Task: Create a due date automation trigger when advanced on, on the monday after a card is due add fields with custom field "Resume" set to a number greater than 1 and lower or equal to 10 at 11:00 AM.
Action: Mouse moved to (1061, 310)
Screenshot: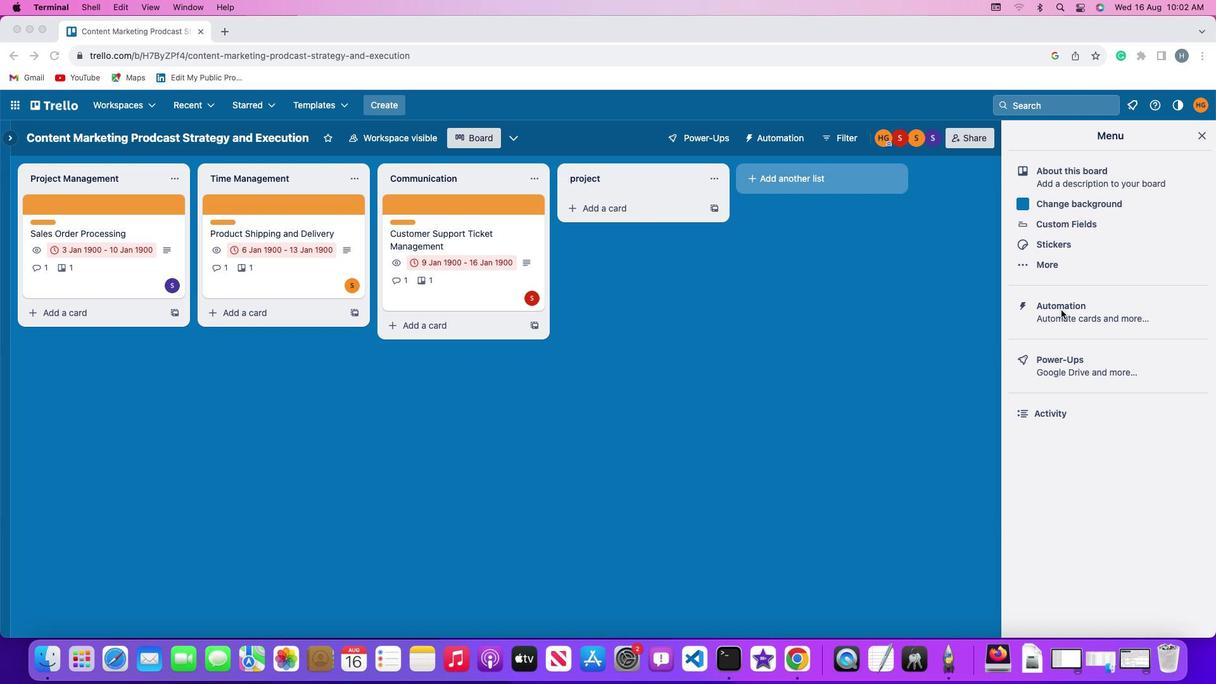 
Action: Mouse pressed left at (1061, 310)
Screenshot: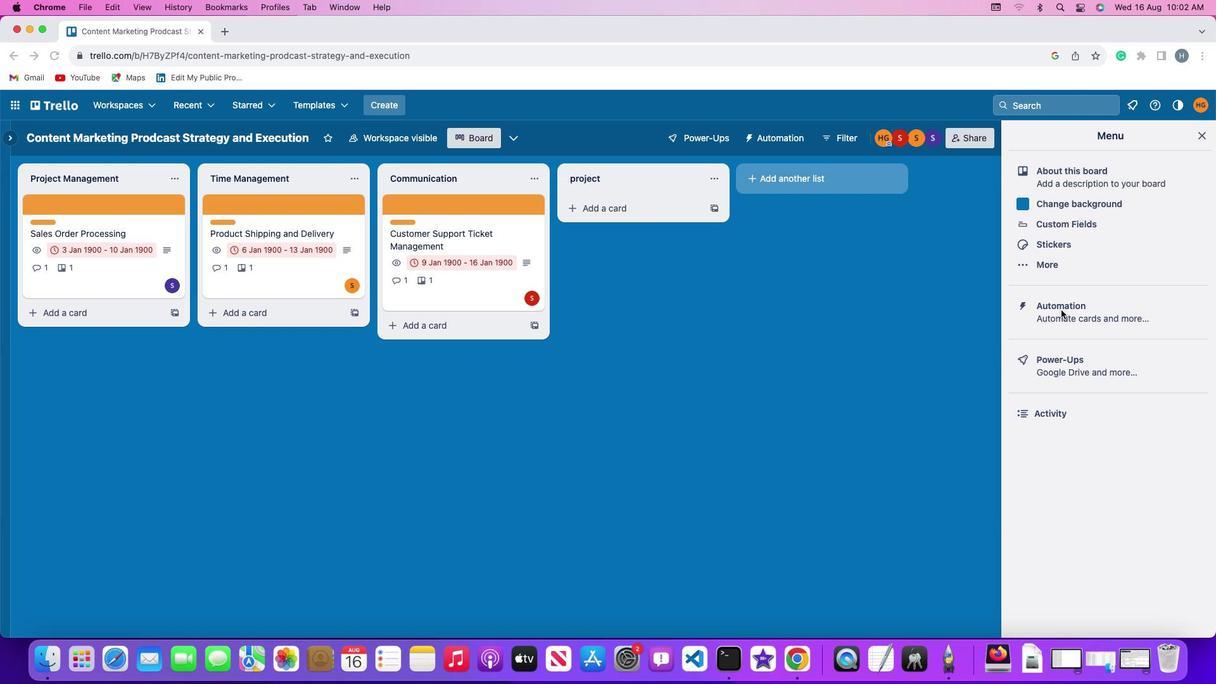 
Action: Mouse pressed left at (1061, 310)
Screenshot: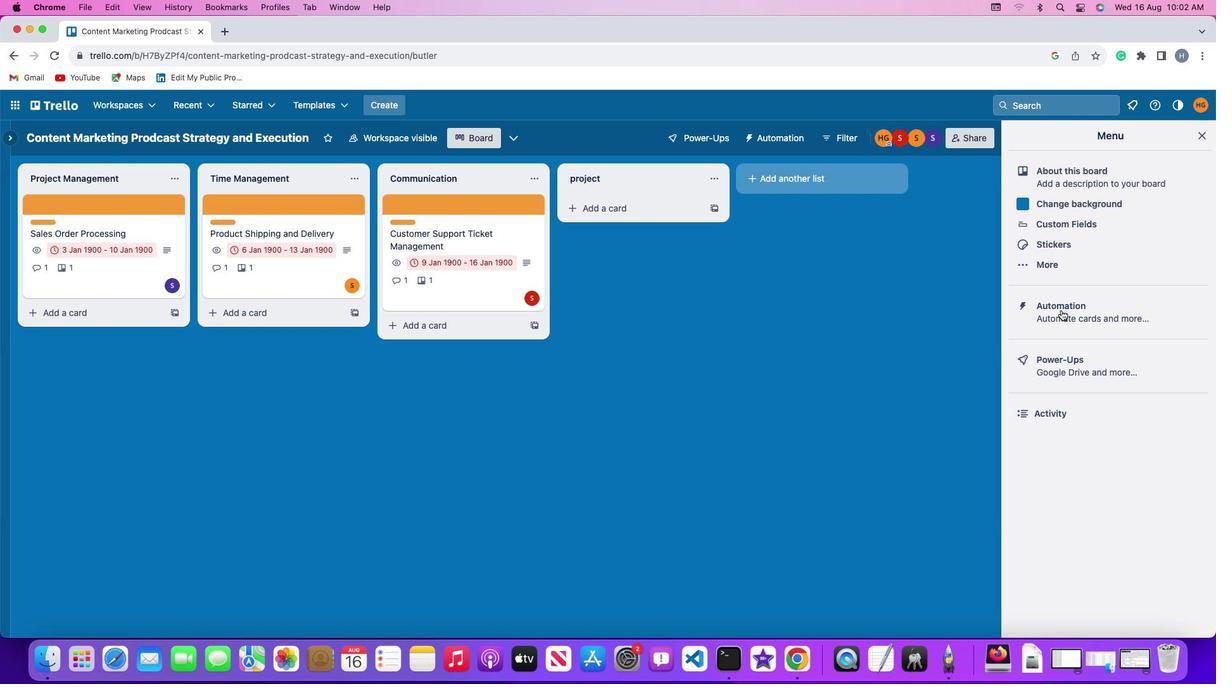 
Action: Mouse moved to (75, 297)
Screenshot: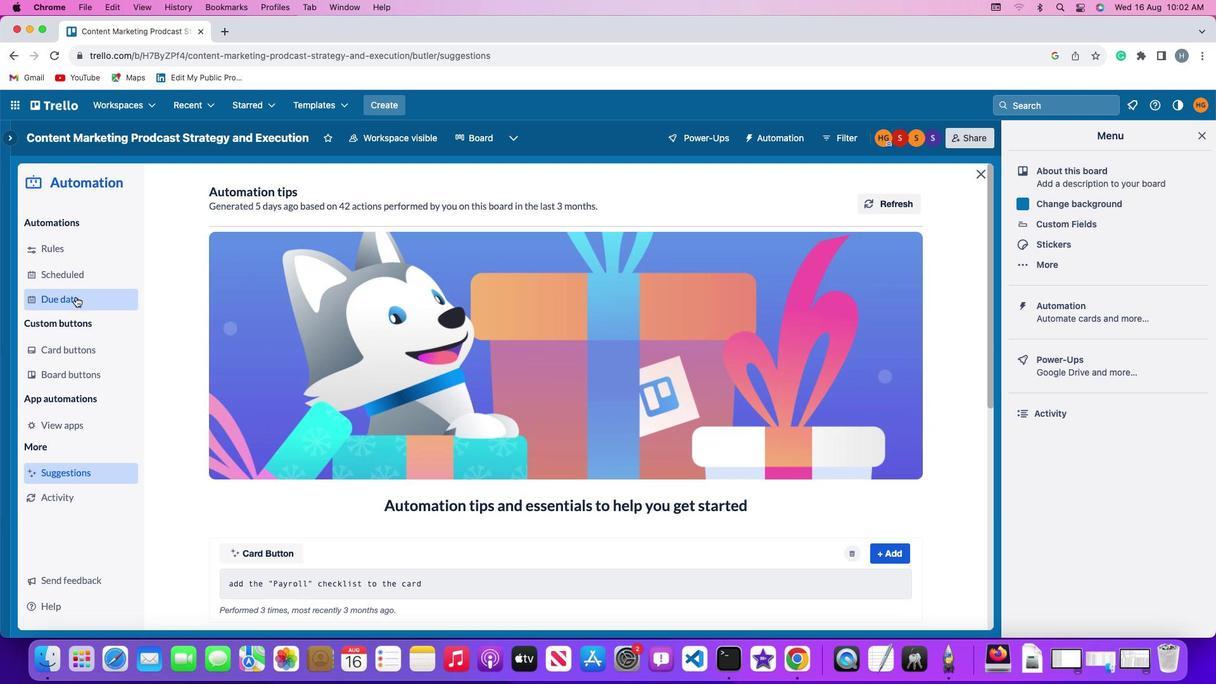 
Action: Mouse pressed left at (75, 297)
Screenshot: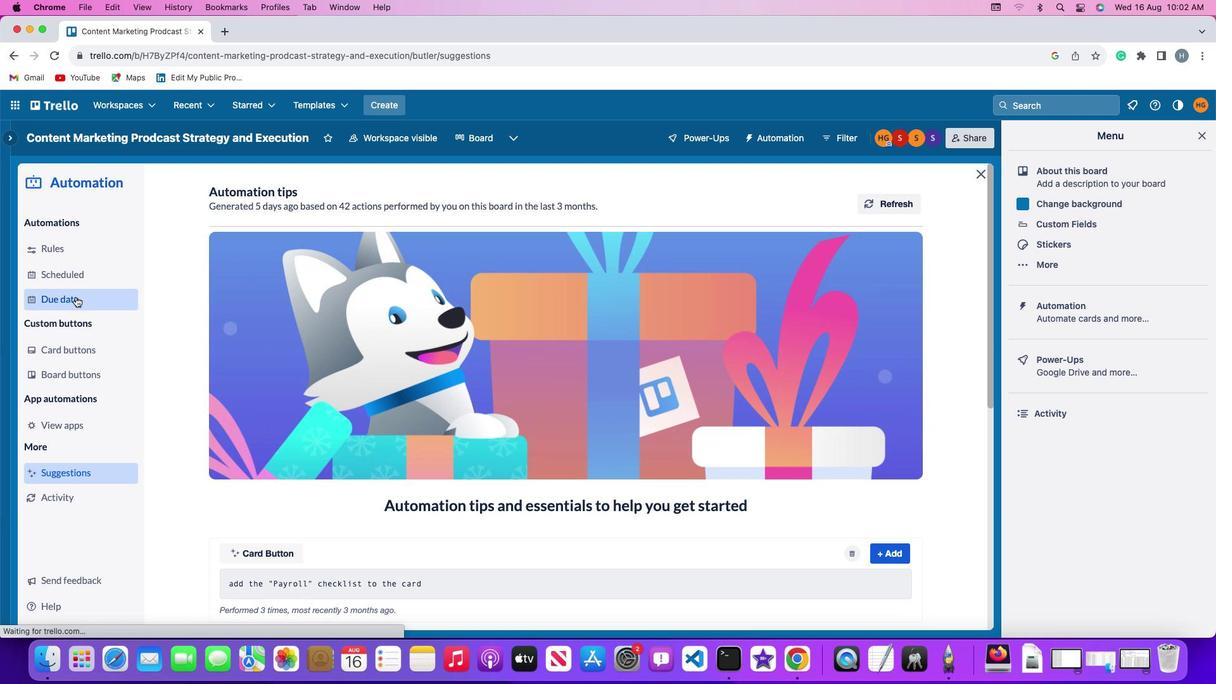 
Action: Mouse moved to (853, 200)
Screenshot: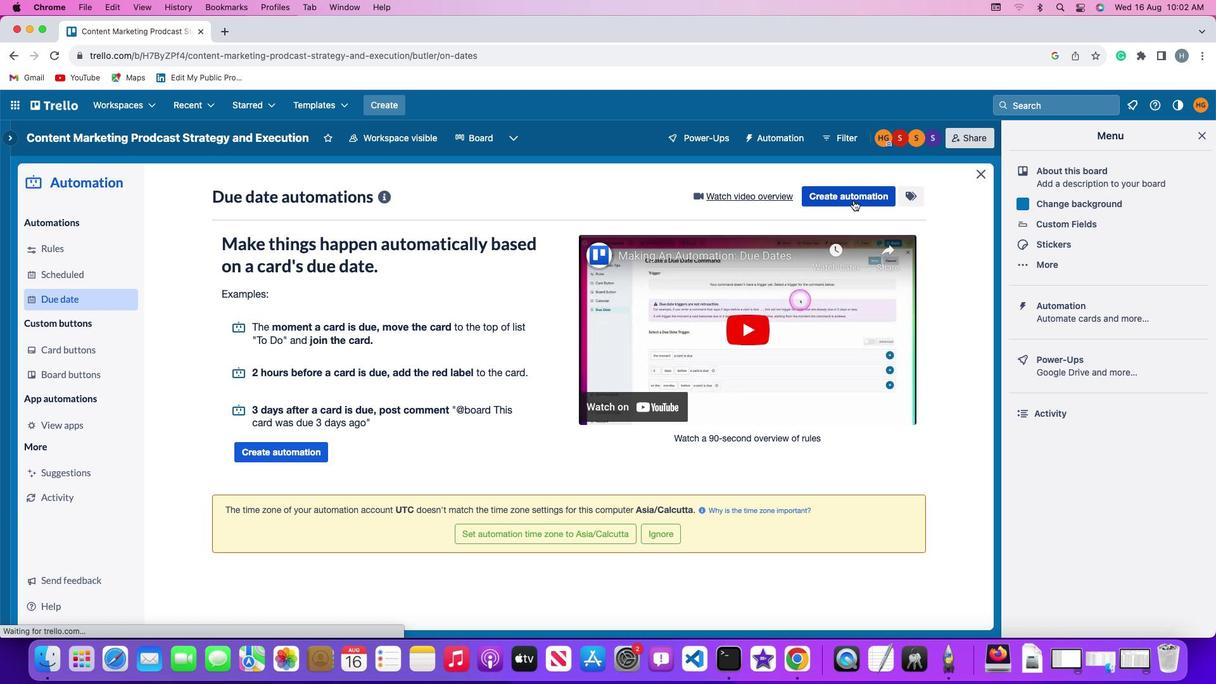 
Action: Mouse pressed left at (853, 200)
Screenshot: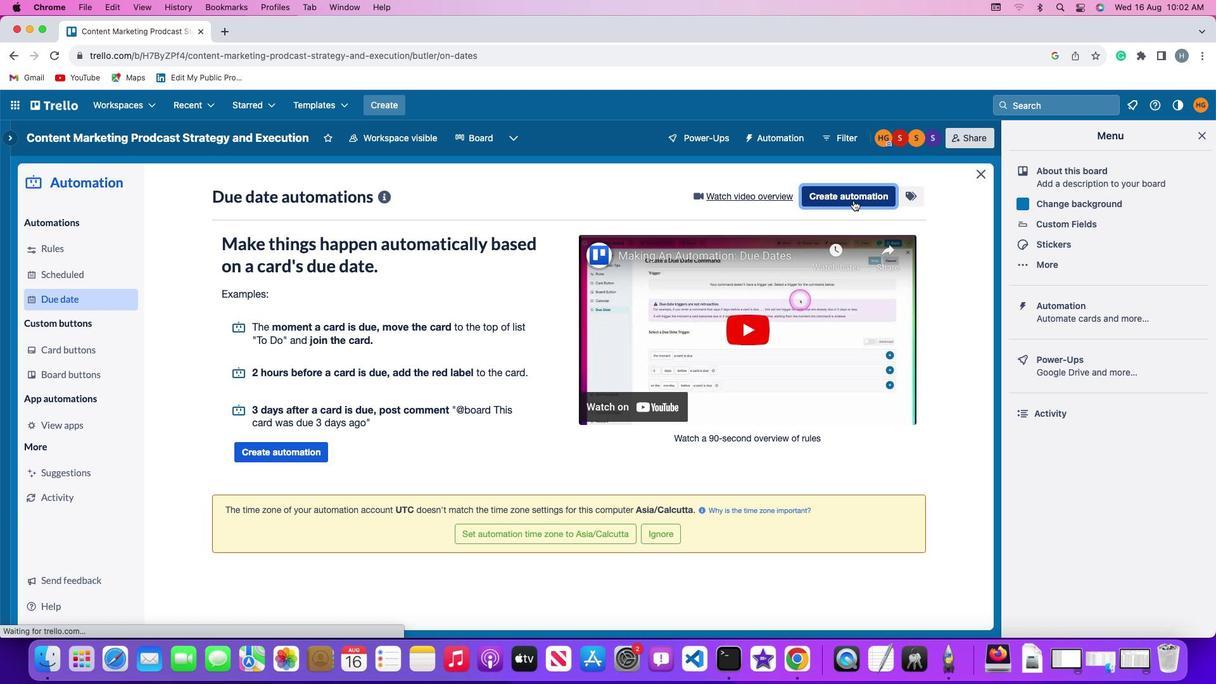 
Action: Mouse moved to (295, 317)
Screenshot: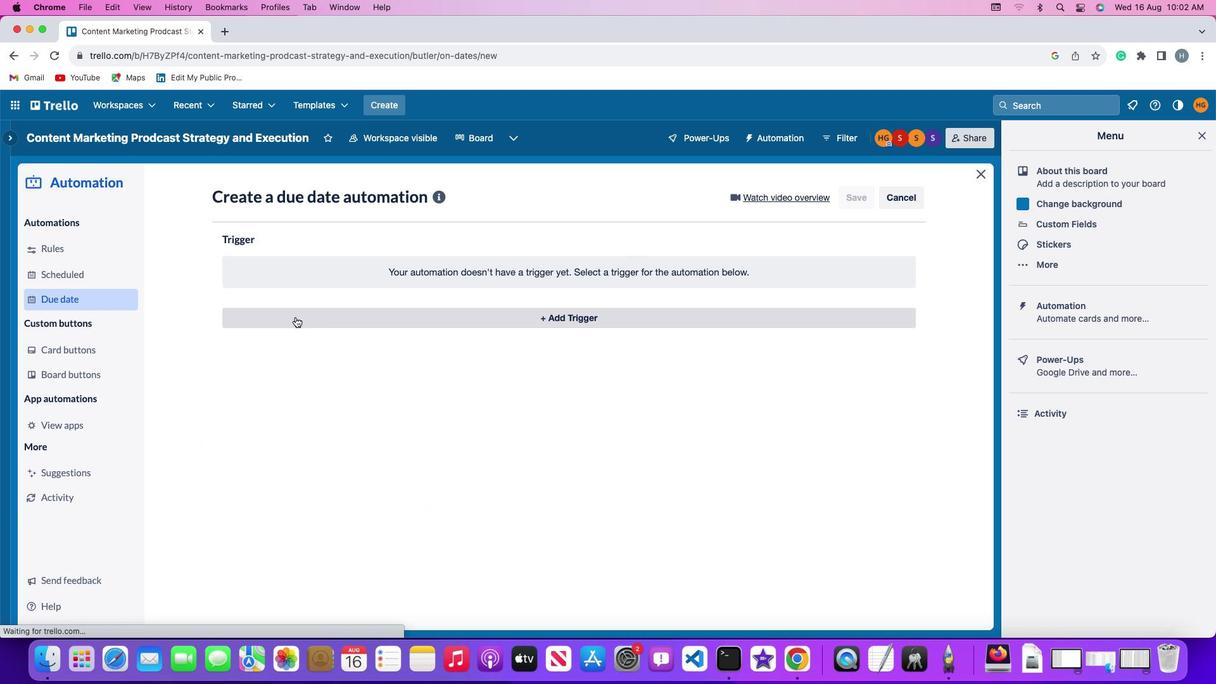 
Action: Mouse pressed left at (295, 317)
Screenshot: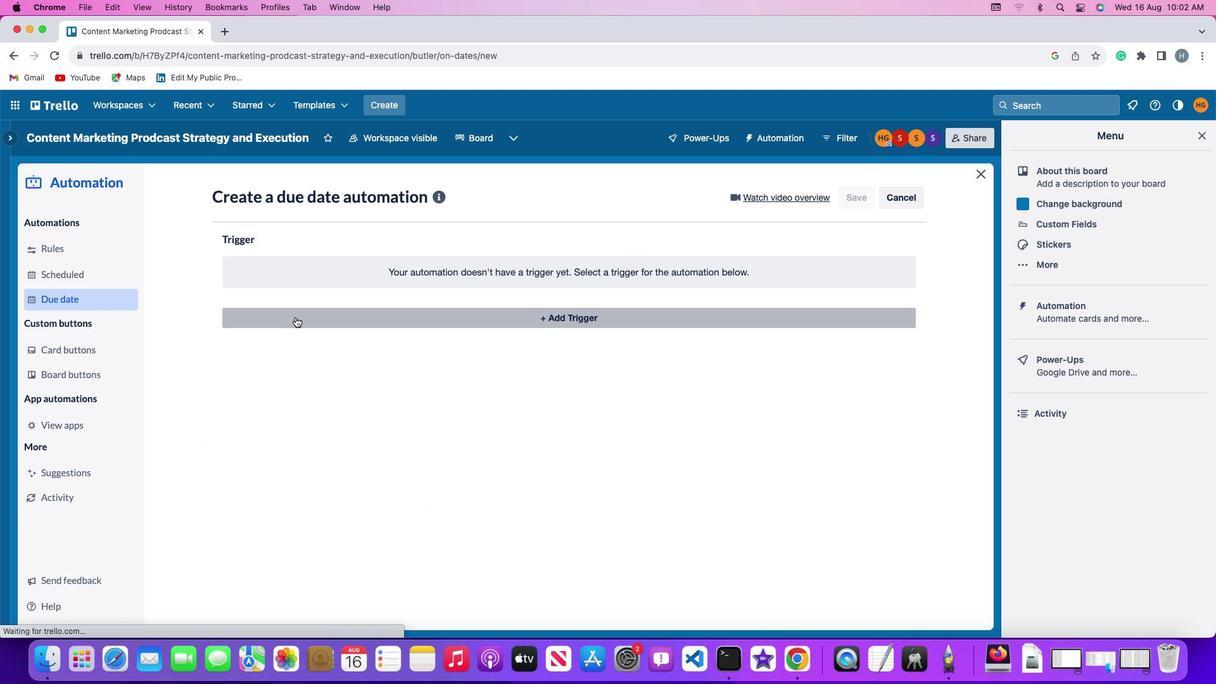 
Action: Mouse moved to (286, 543)
Screenshot: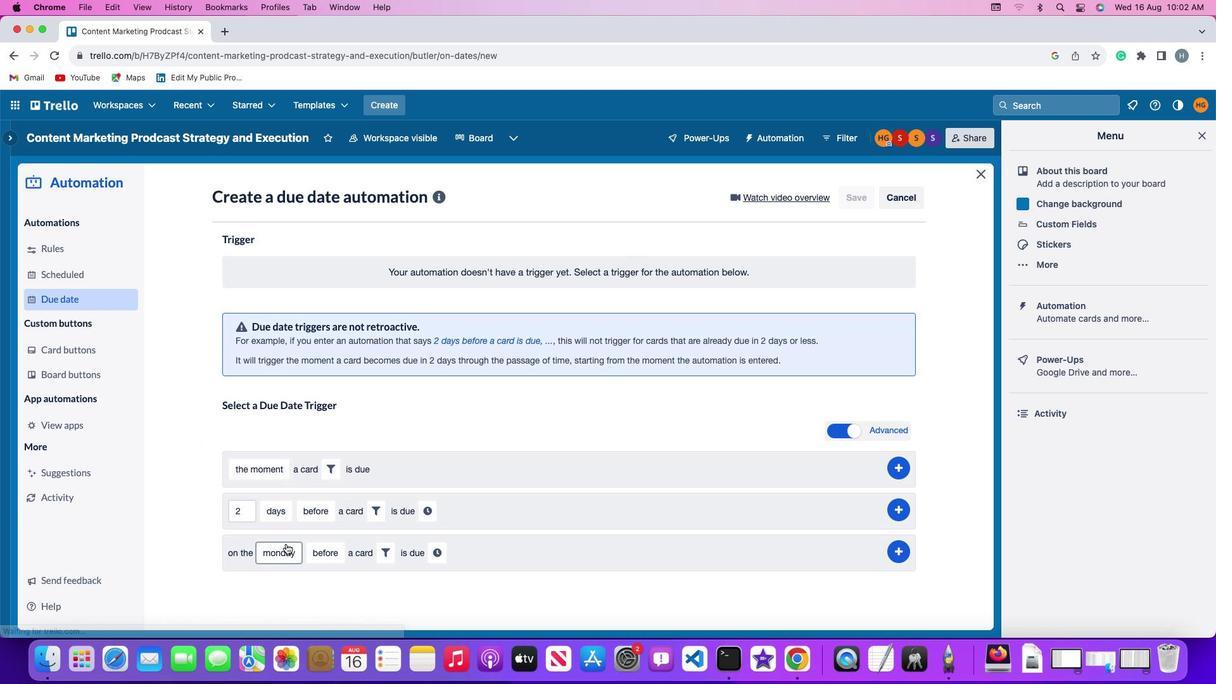 
Action: Mouse pressed left at (286, 543)
Screenshot: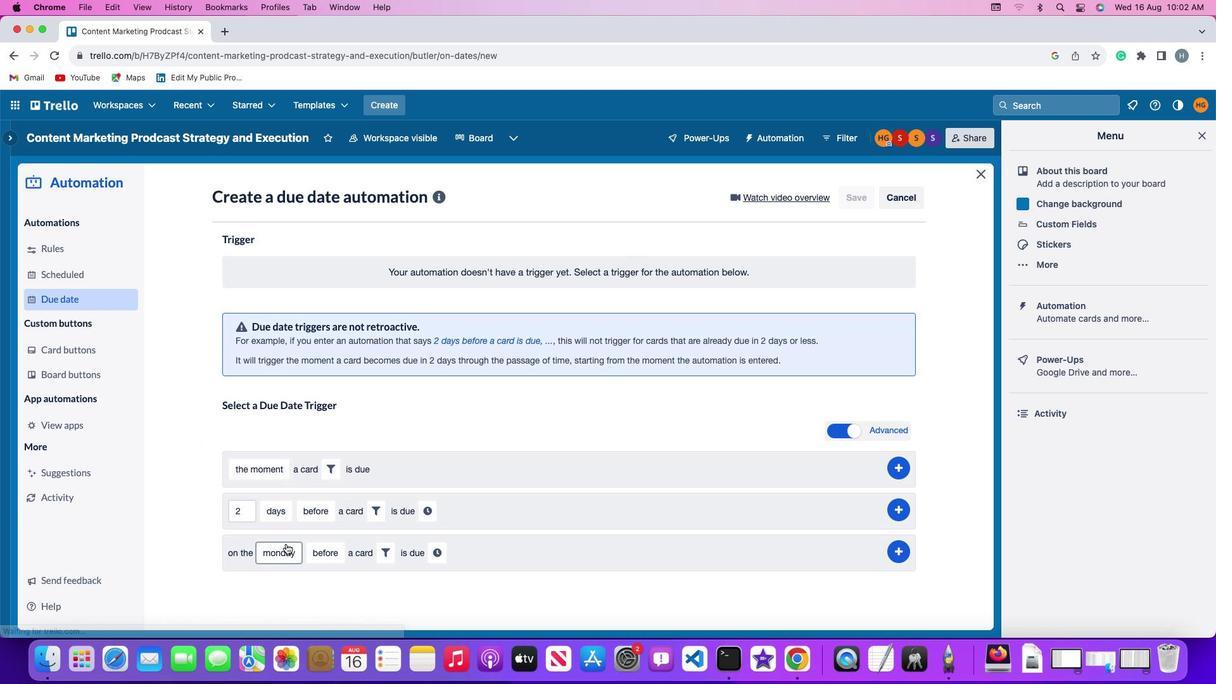 
Action: Mouse moved to (302, 375)
Screenshot: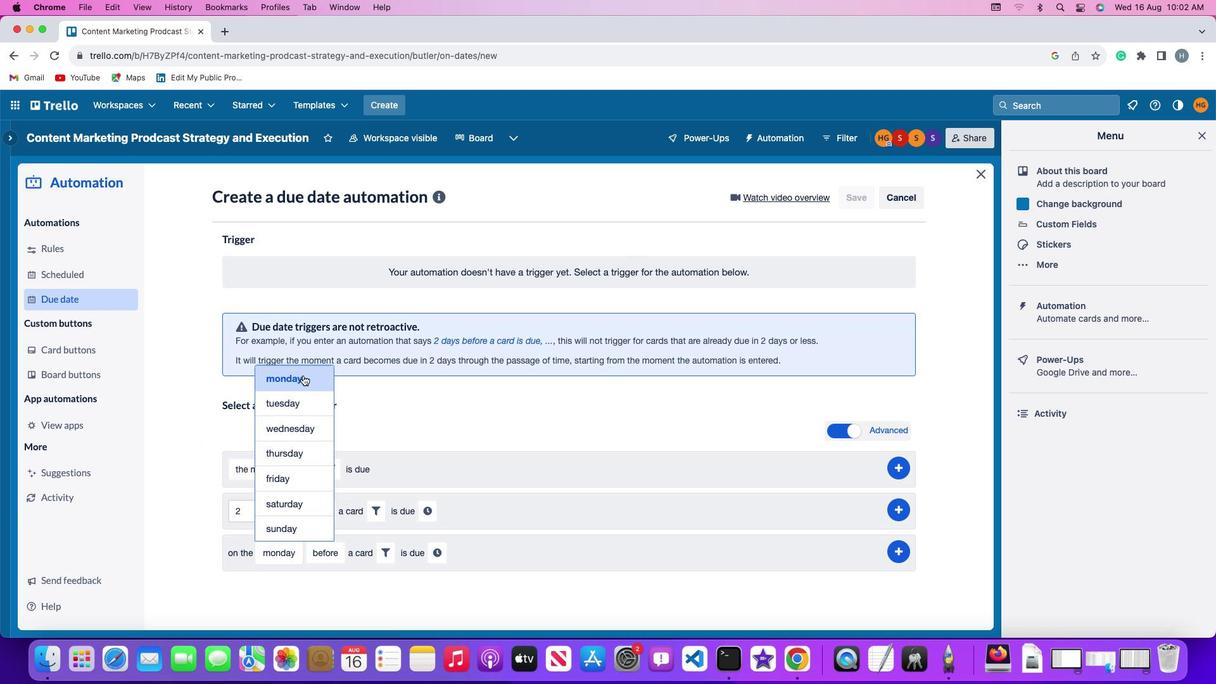 
Action: Mouse pressed left at (302, 375)
Screenshot: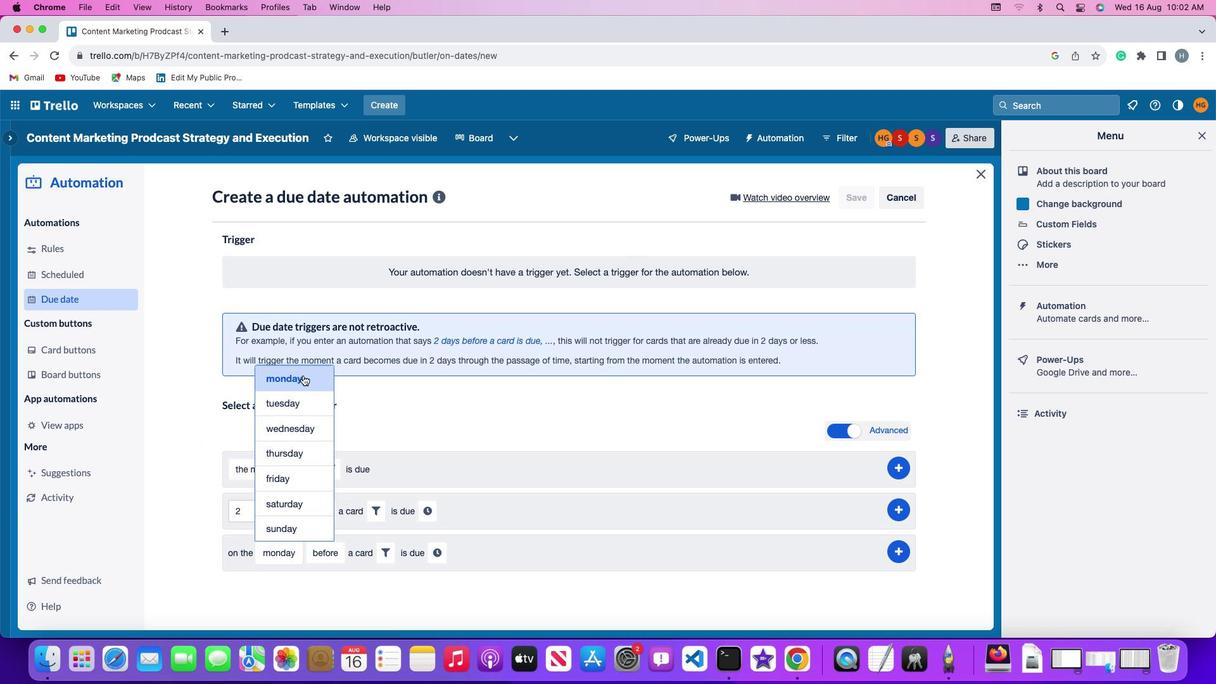 
Action: Mouse moved to (330, 563)
Screenshot: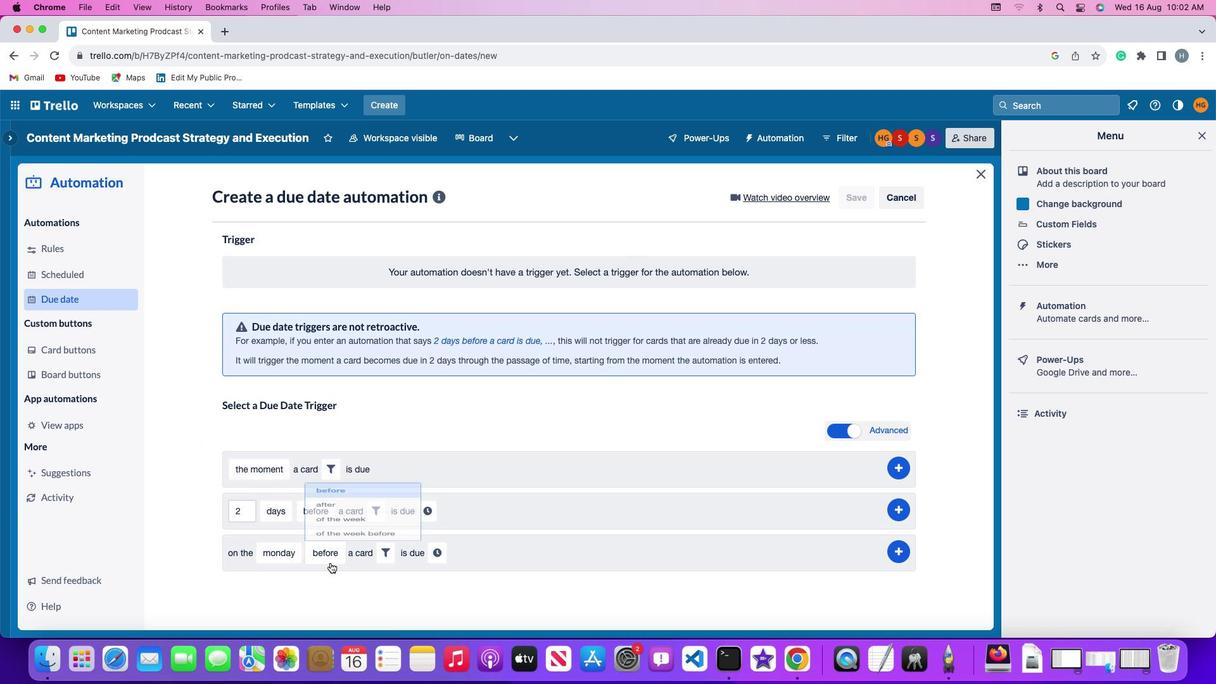 
Action: Mouse pressed left at (330, 563)
Screenshot: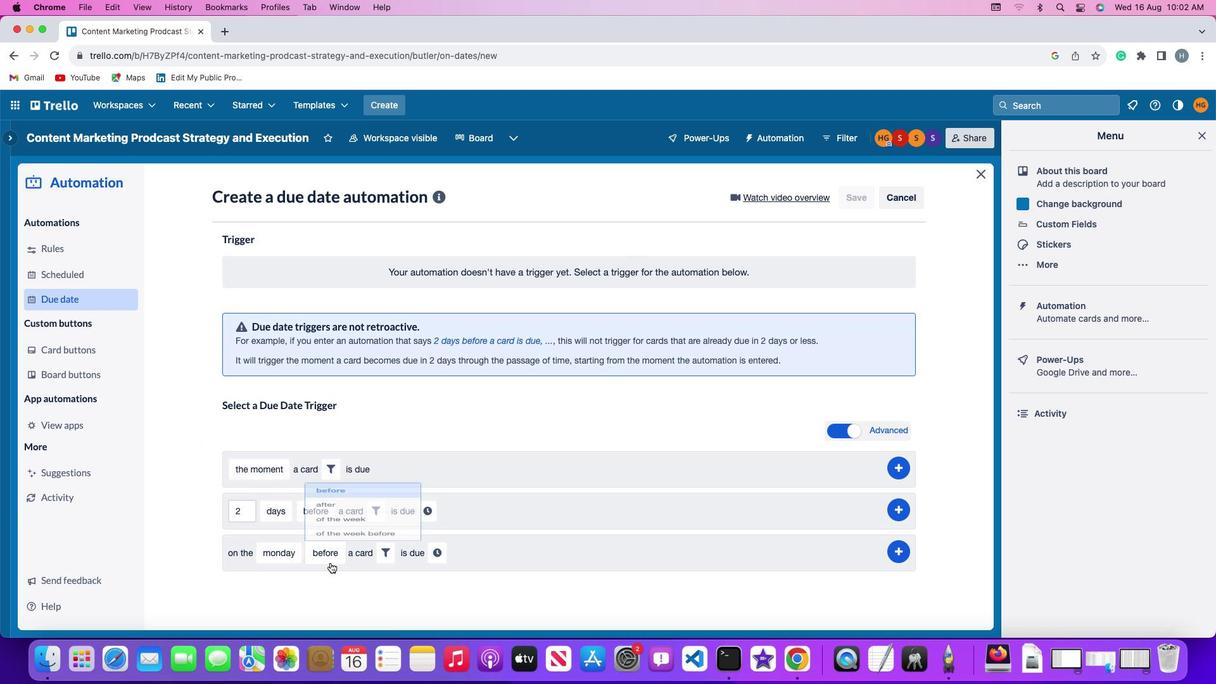 
Action: Mouse moved to (344, 471)
Screenshot: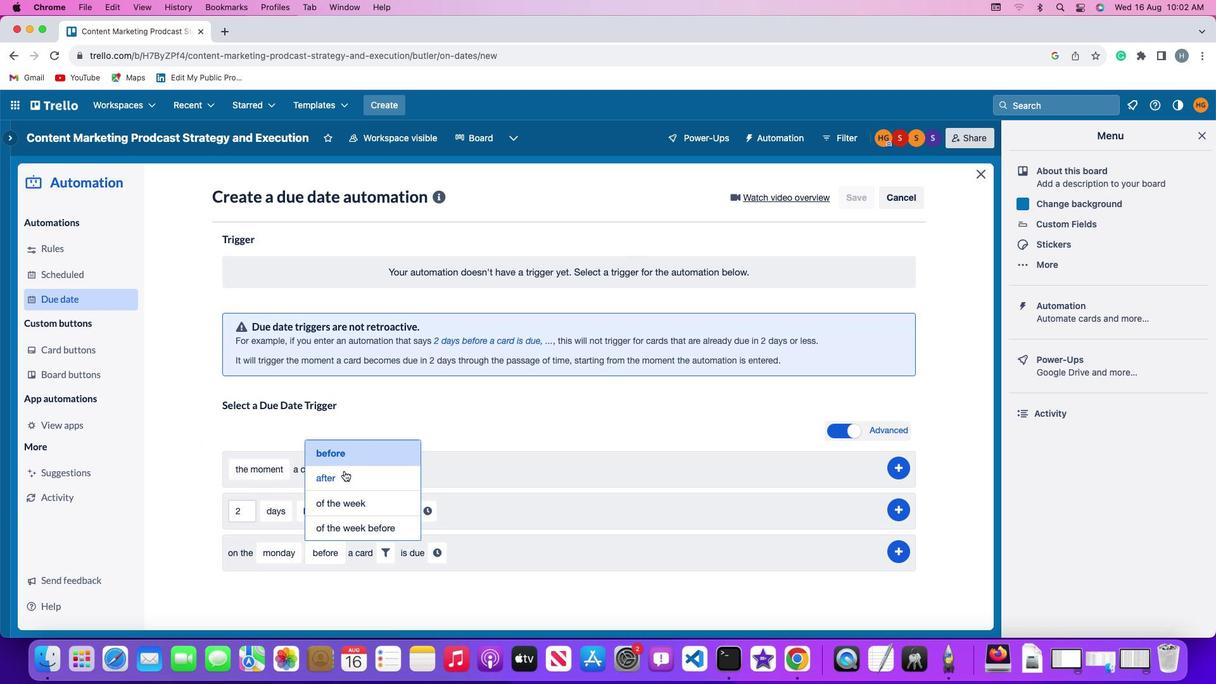 
Action: Mouse pressed left at (344, 471)
Screenshot: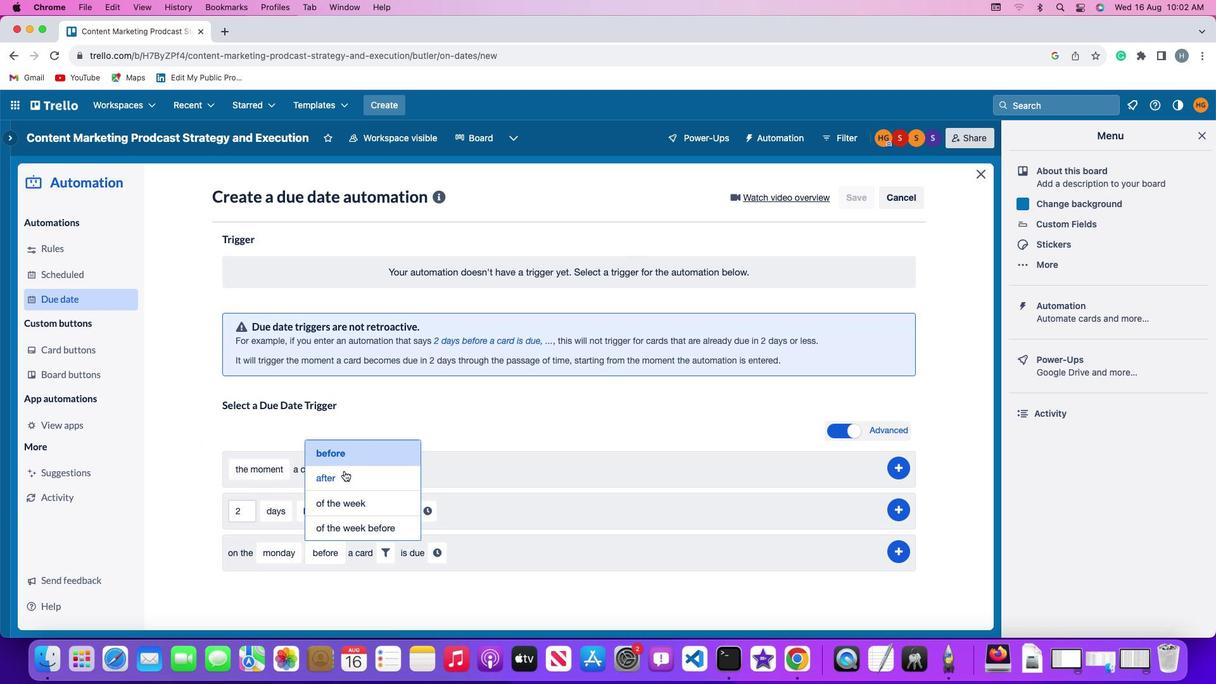 
Action: Mouse moved to (378, 552)
Screenshot: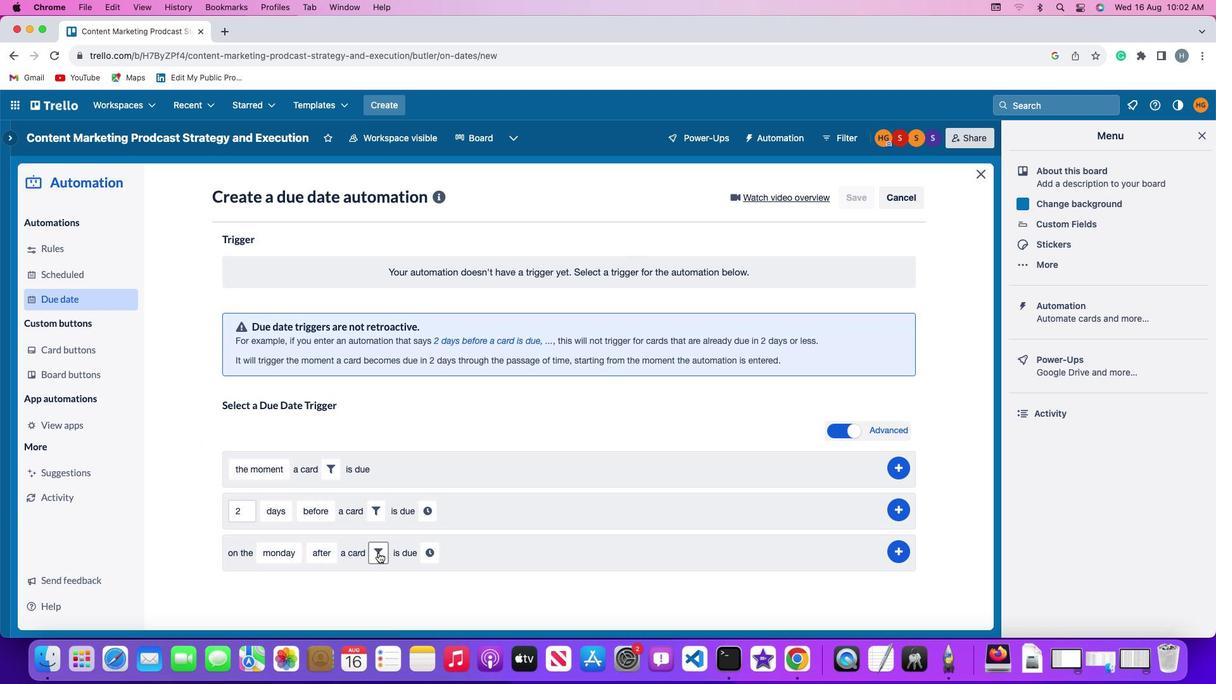 
Action: Mouse pressed left at (378, 552)
Screenshot: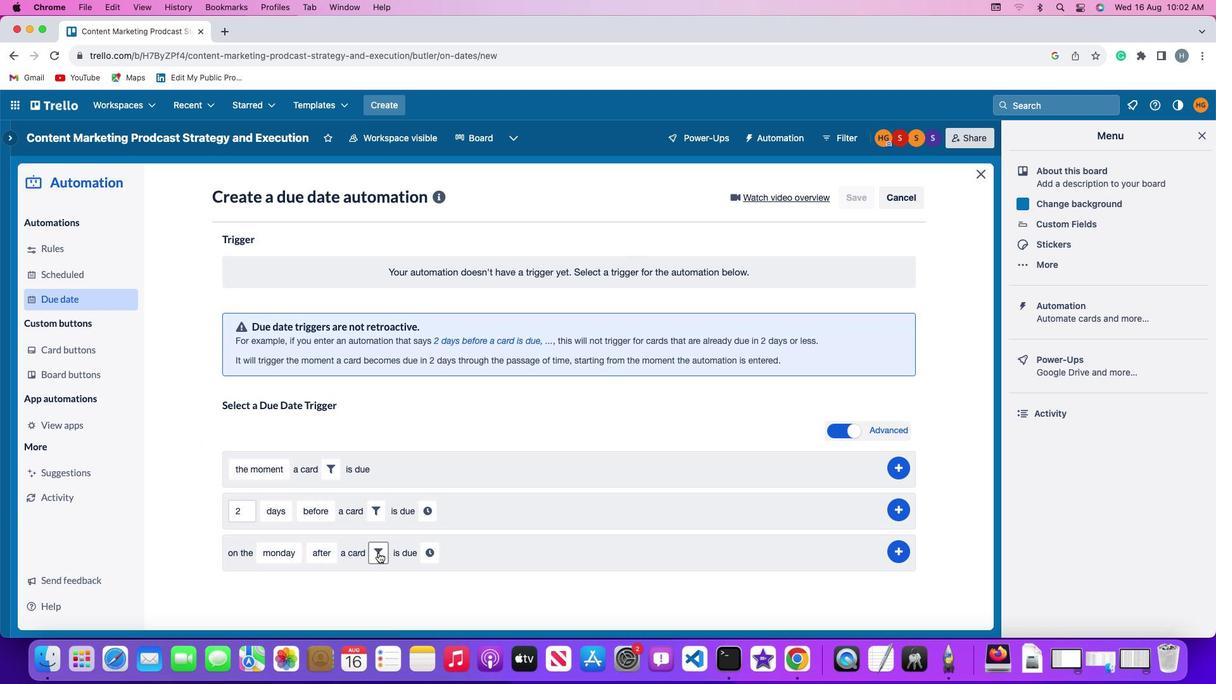 
Action: Mouse moved to (586, 596)
Screenshot: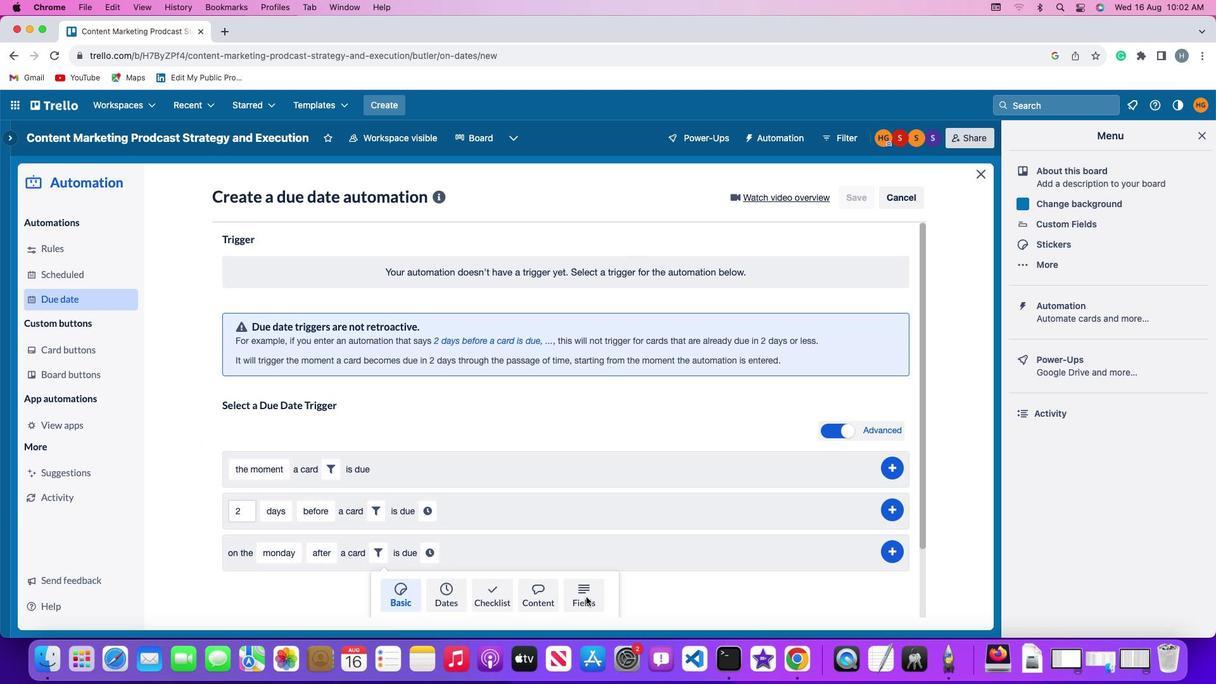 
Action: Mouse pressed left at (586, 596)
Screenshot: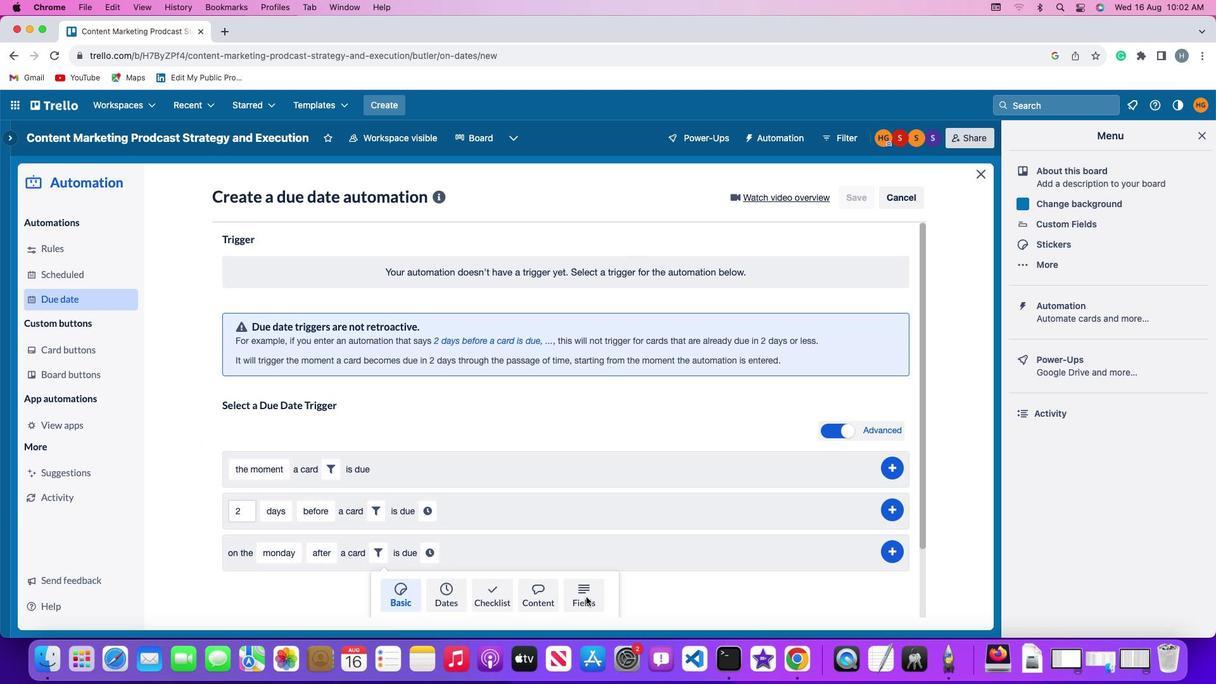 
Action: Mouse moved to (316, 586)
Screenshot: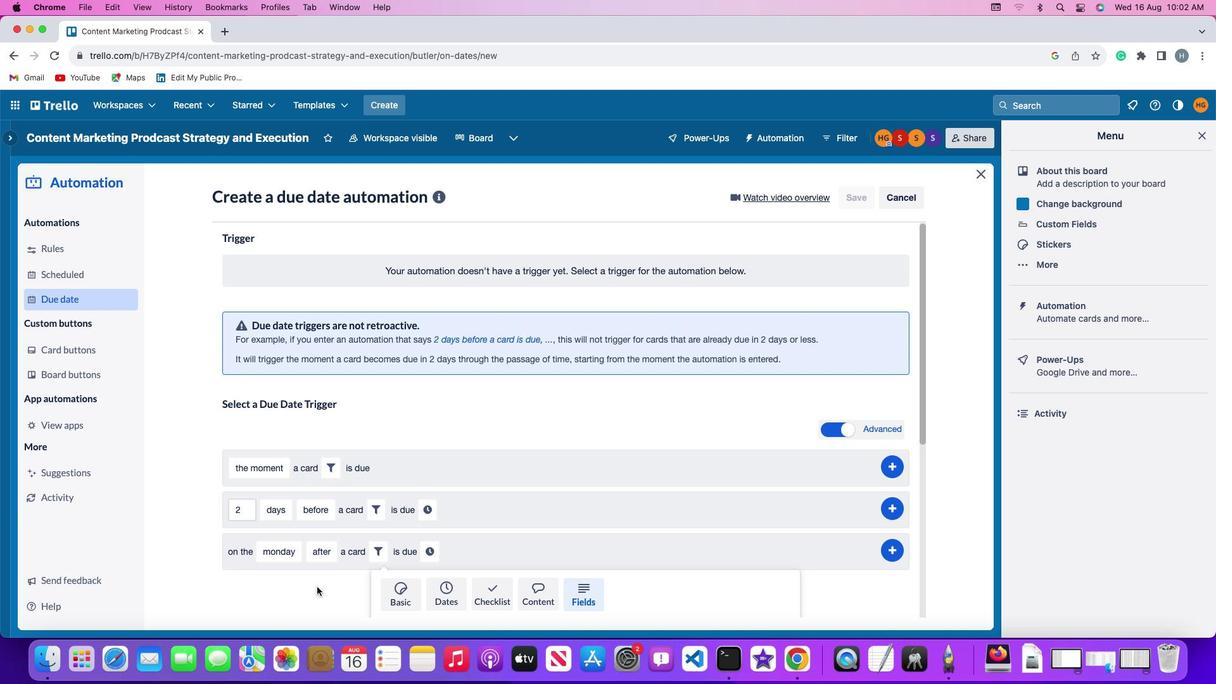 
Action: Mouse scrolled (316, 586) with delta (0, 0)
Screenshot: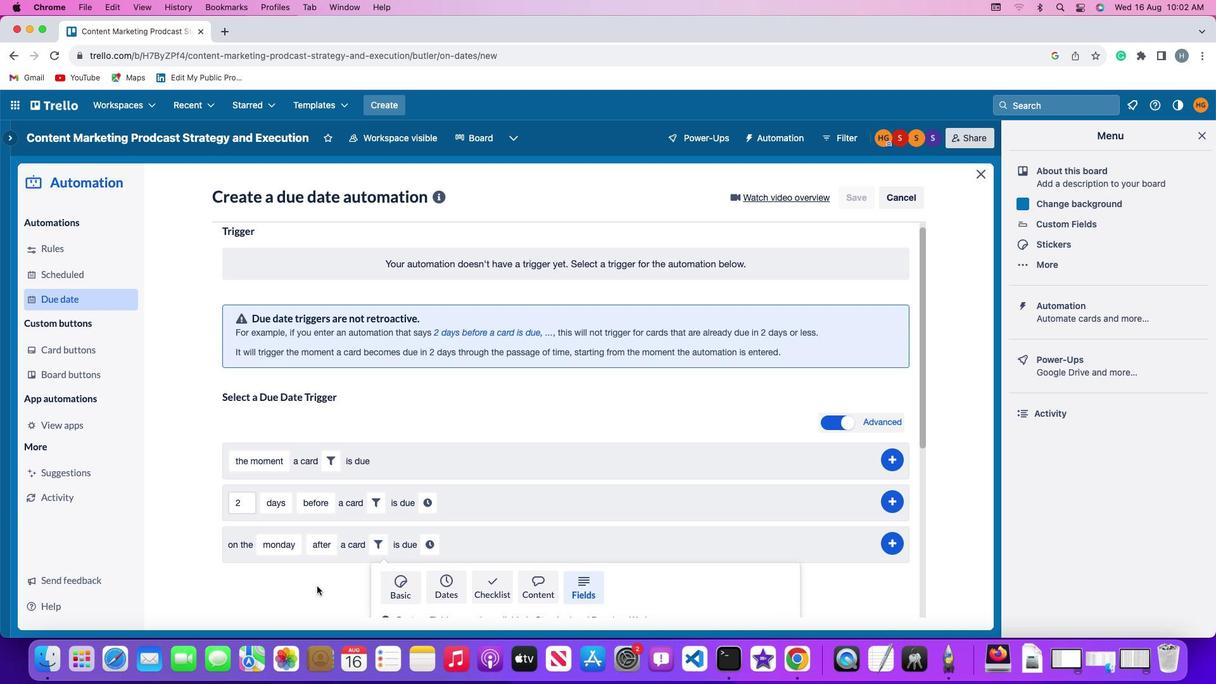 
Action: Mouse scrolled (316, 586) with delta (0, 0)
Screenshot: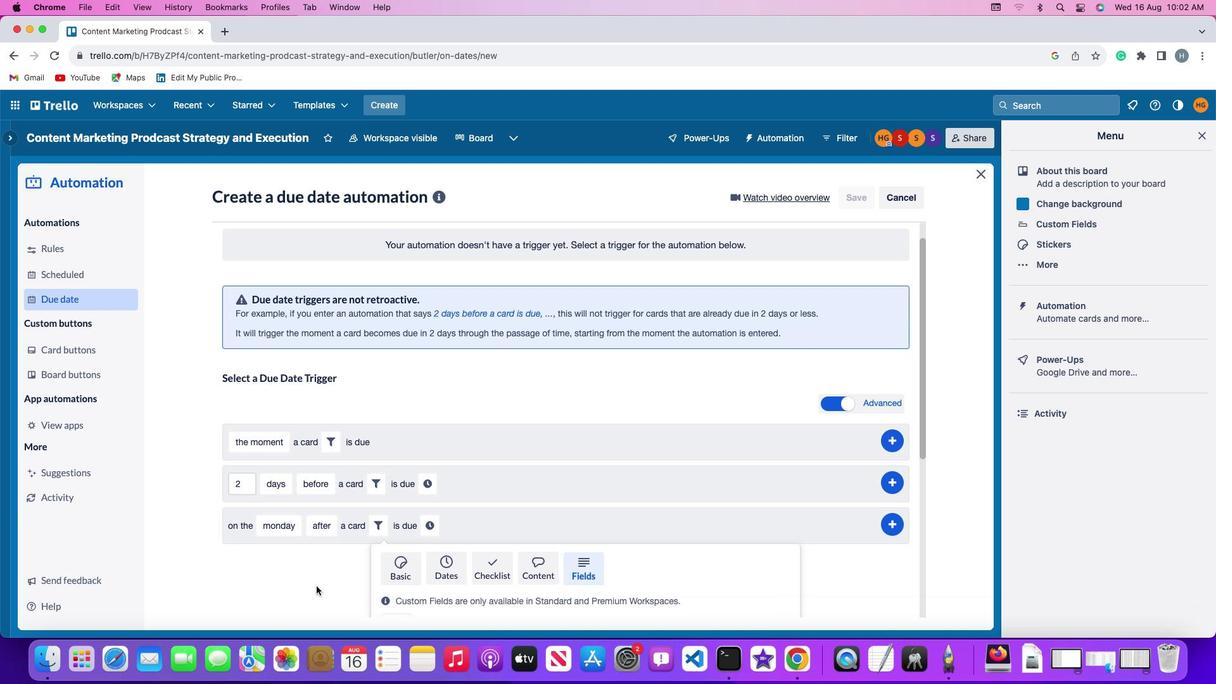 
Action: Mouse scrolled (316, 586) with delta (0, -1)
Screenshot: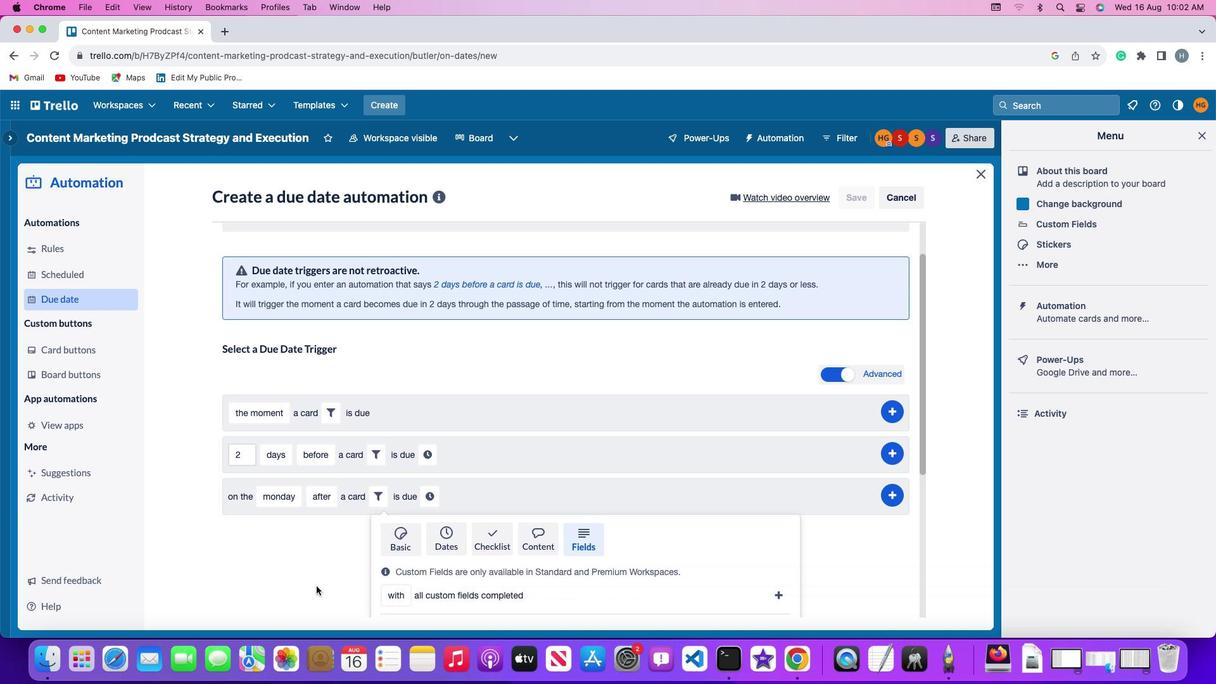 
Action: Mouse moved to (316, 586)
Screenshot: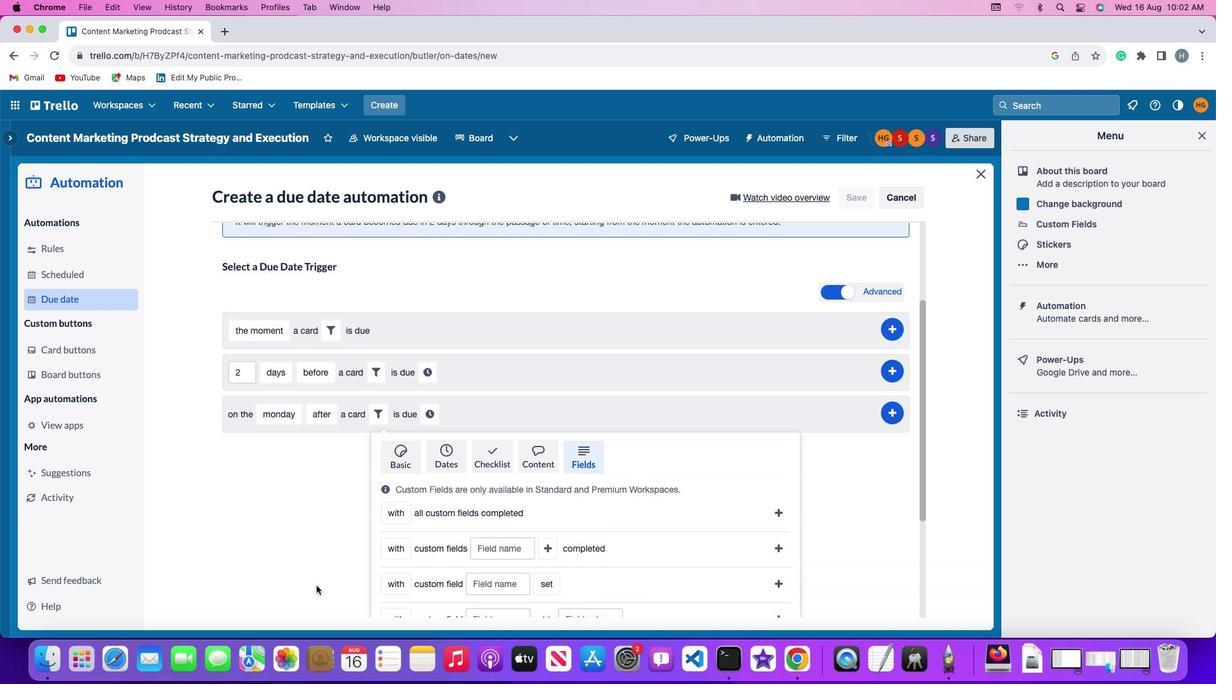 
Action: Mouse scrolled (316, 586) with delta (0, -1)
Screenshot: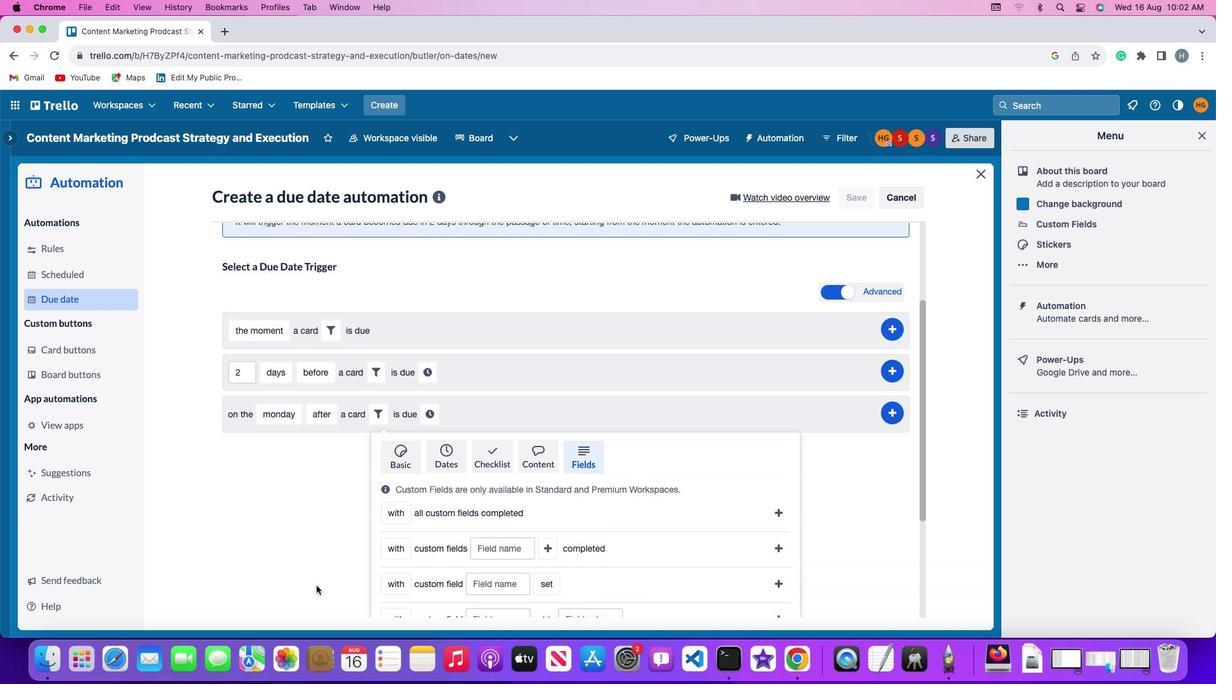 
Action: Mouse moved to (316, 585)
Screenshot: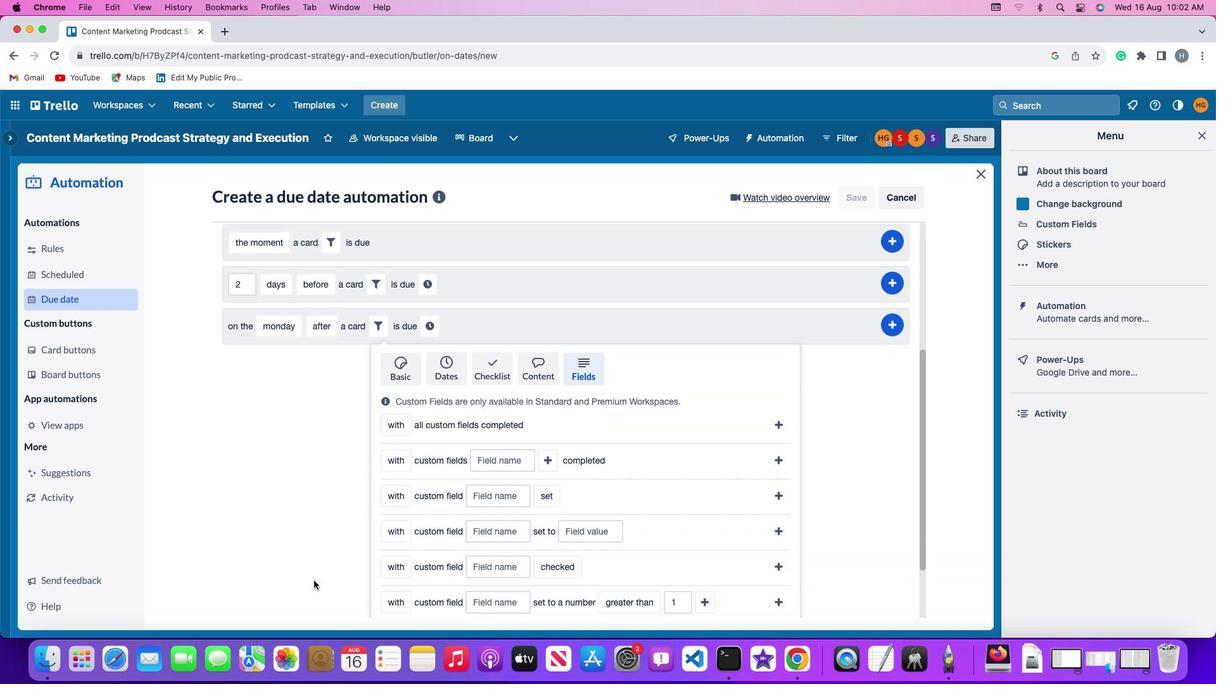 
Action: Mouse scrolled (316, 585) with delta (0, 0)
Screenshot: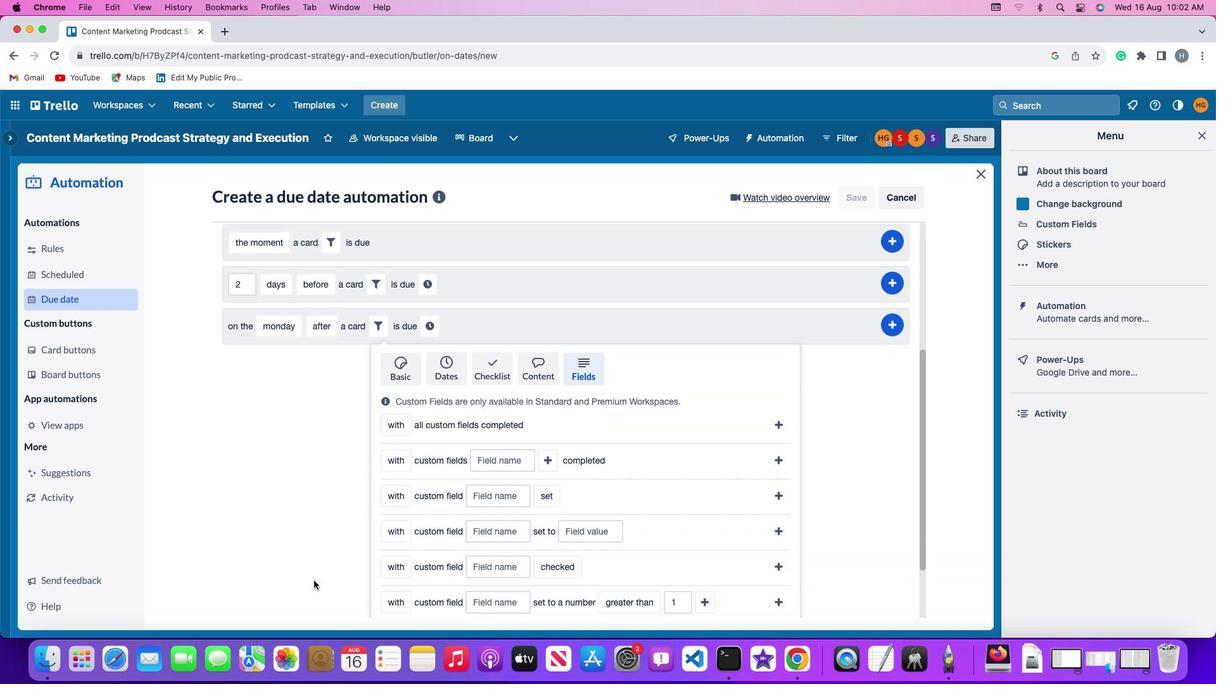 
Action: Mouse moved to (316, 584)
Screenshot: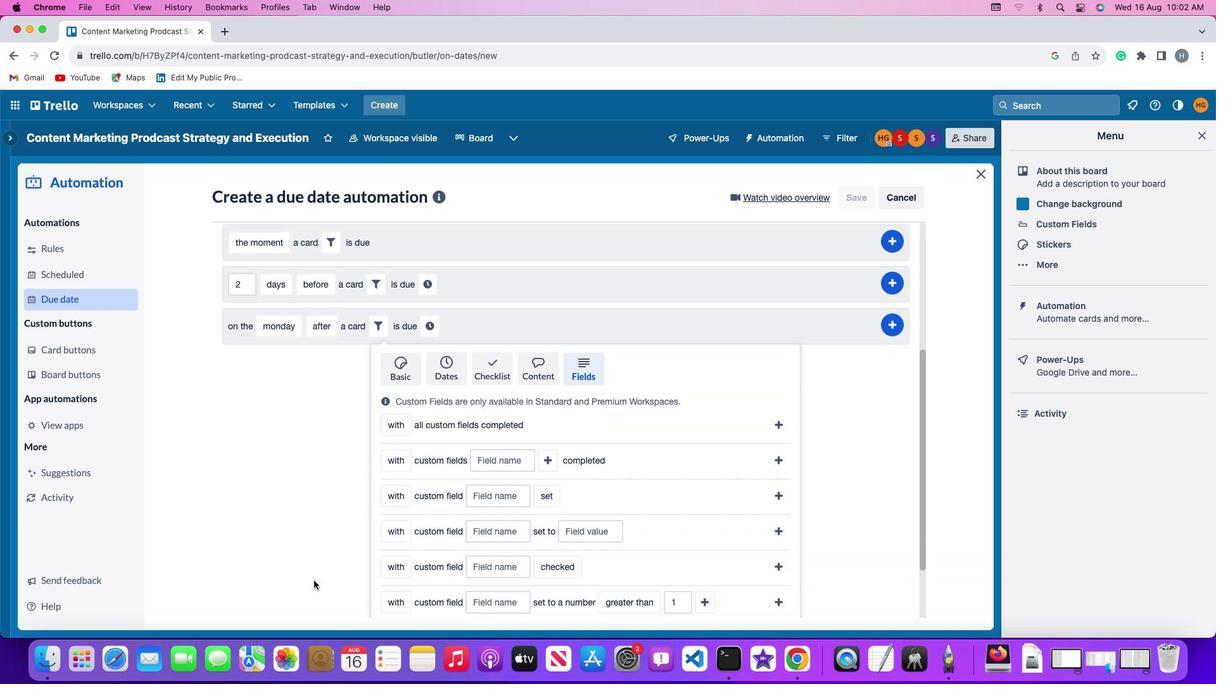 
Action: Mouse scrolled (316, 584) with delta (0, 0)
Screenshot: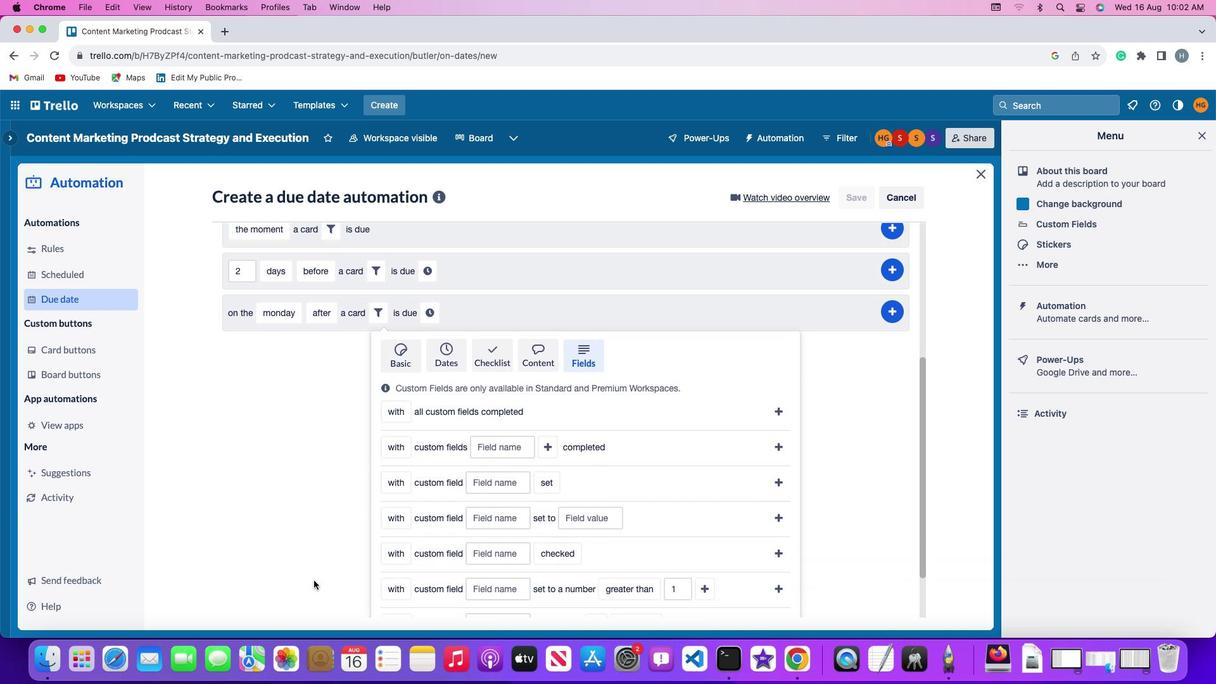 
Action: Mouse moved to (315, 582)
Screenshot: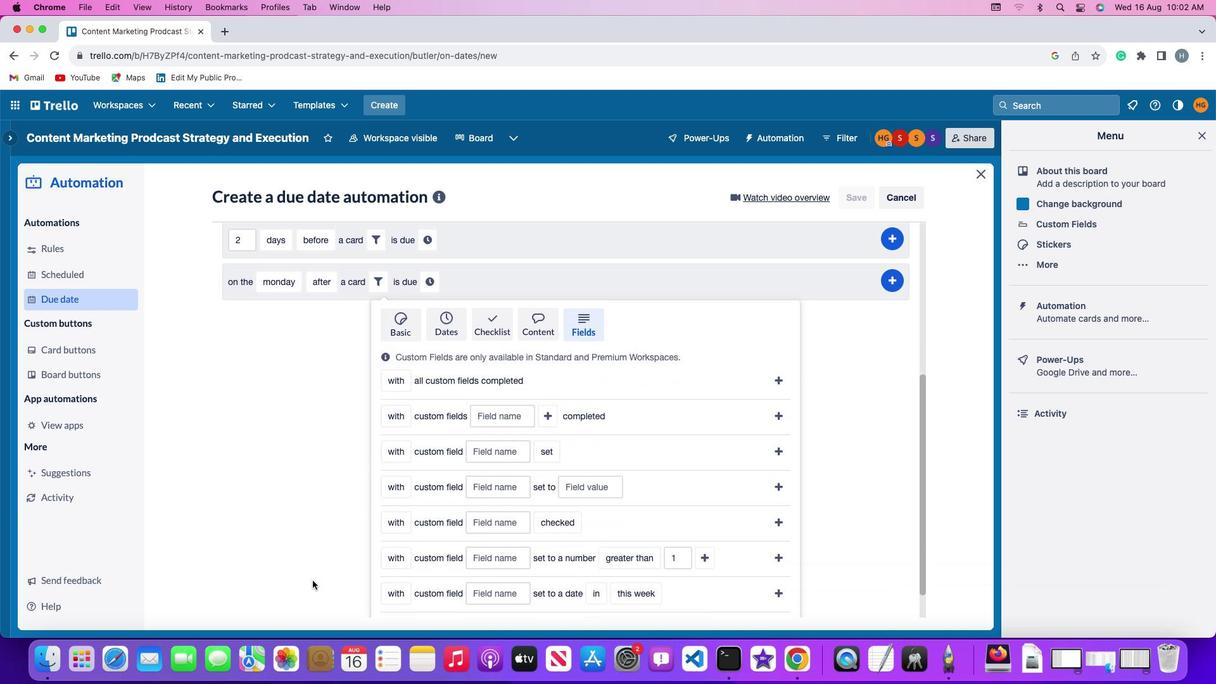 
Action: Mouse scrolled (315, 582) with delta (0, -1)
Screenshot: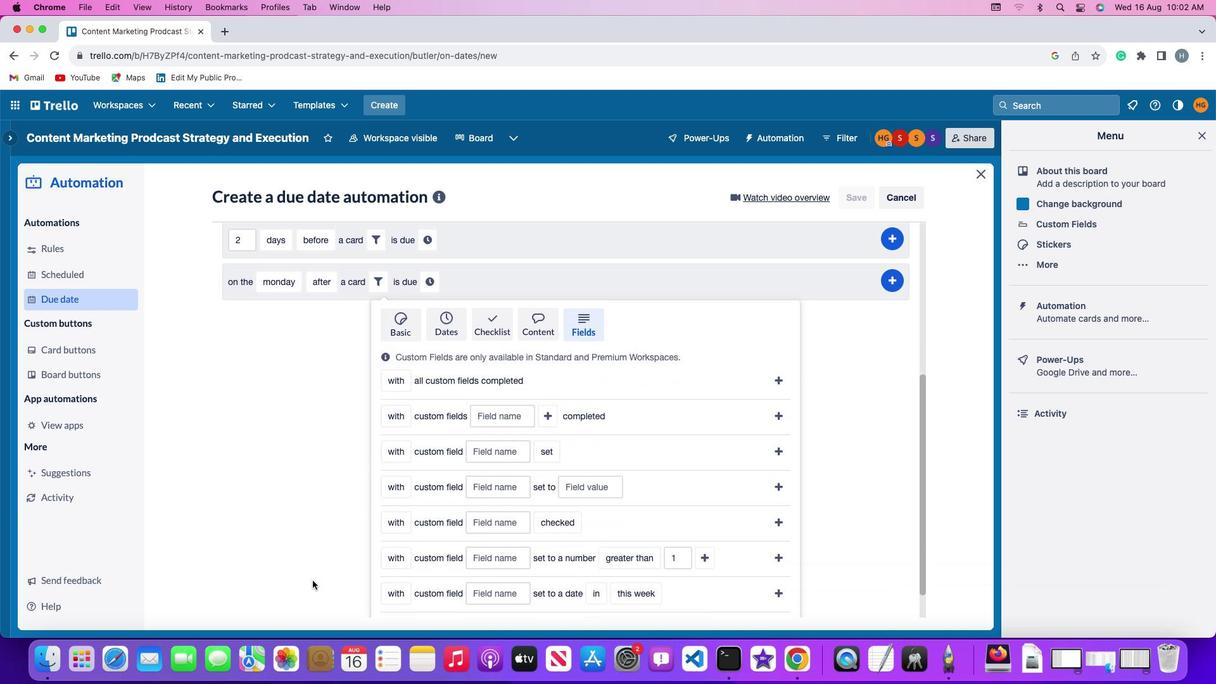 
Action: Mouse moved to (309, 581)
Screenshot: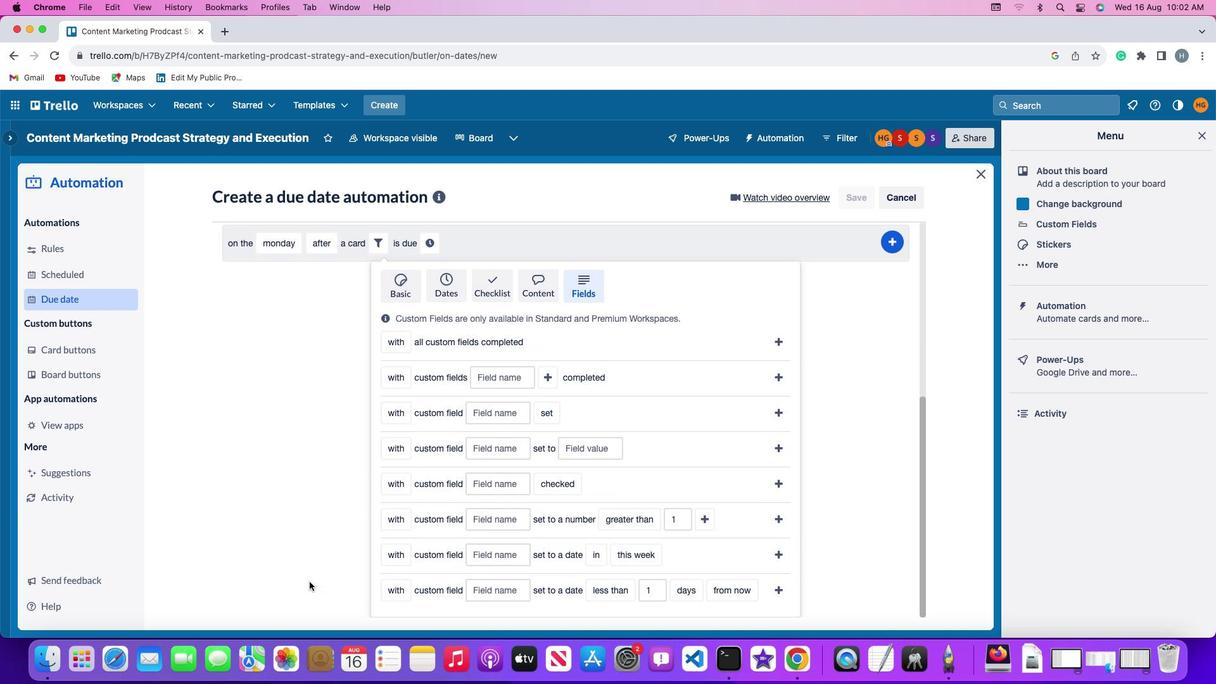 
Action: Mouse scrolled (309, 581) with delta (0, 0)
Screenshot: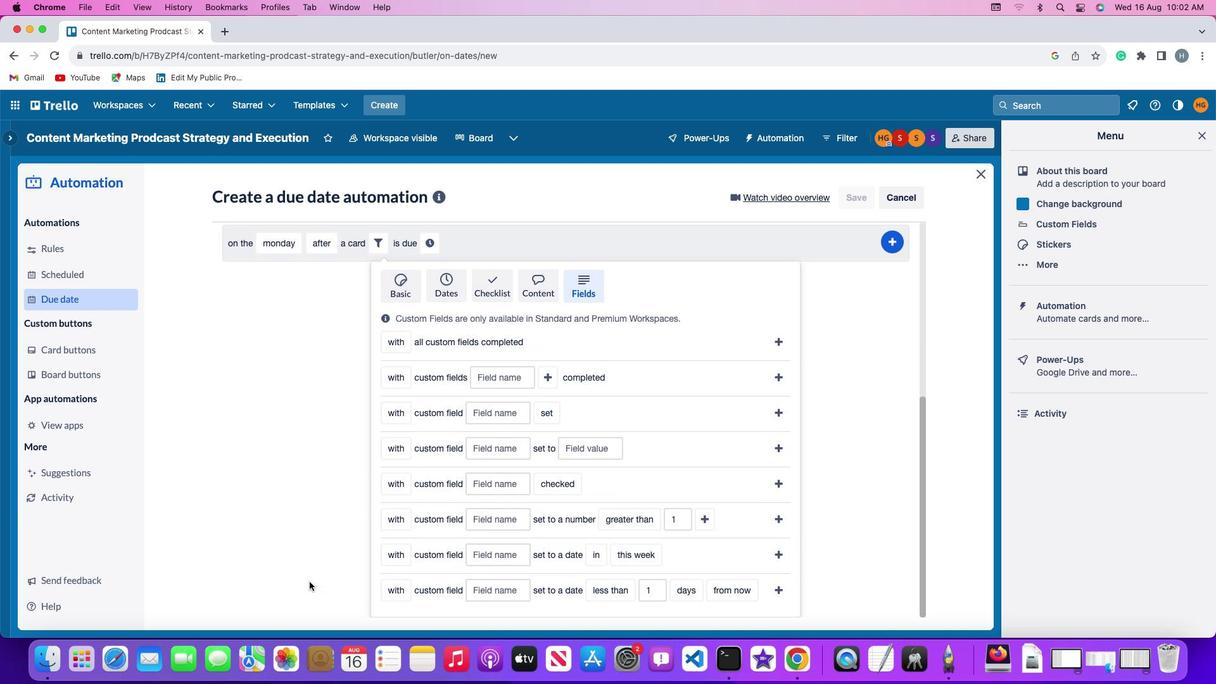 
Action: Mouse scrolled (309, 581) with delta (0, 0)
Screenshot: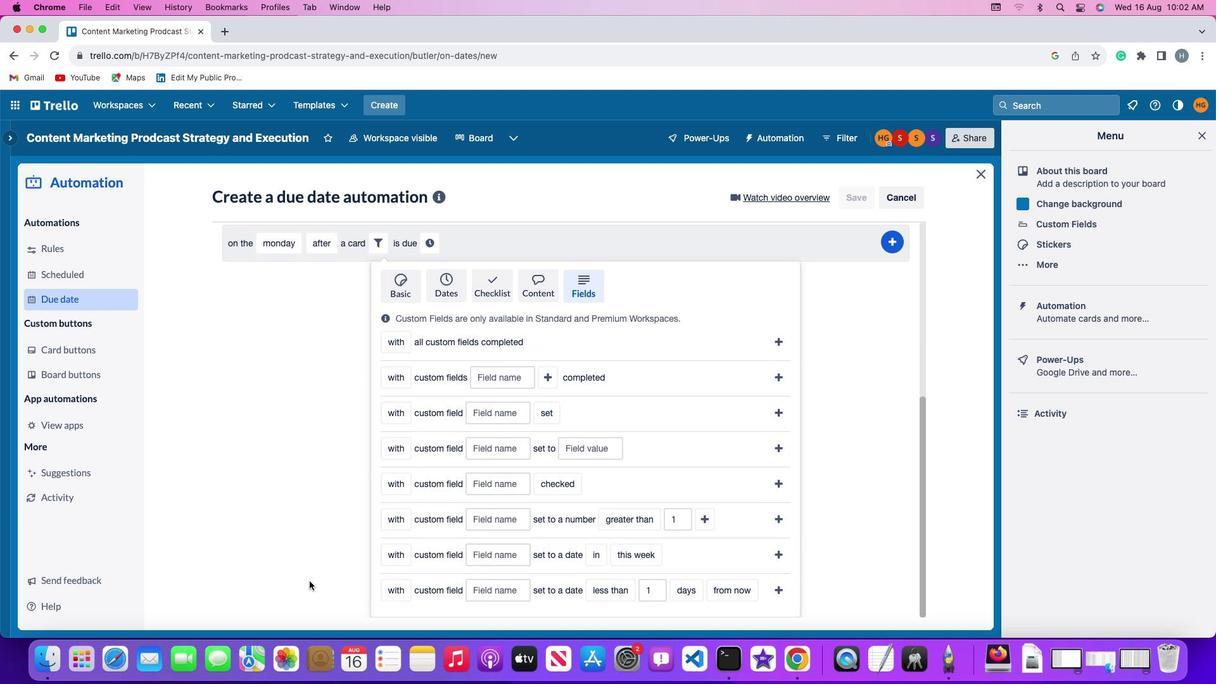 
Action: Mouse scrolled (309, 581) with delta (0, -1)
Screenshot: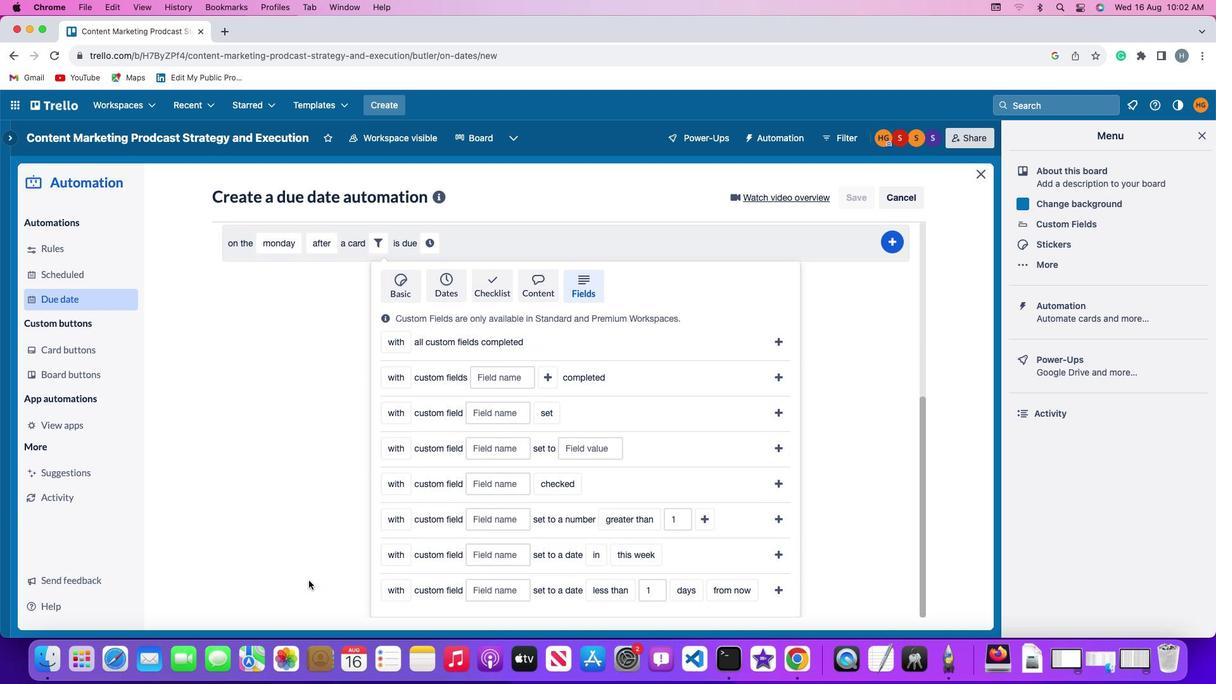 
Action: Mouse moved to (407, 511)
Screenshot: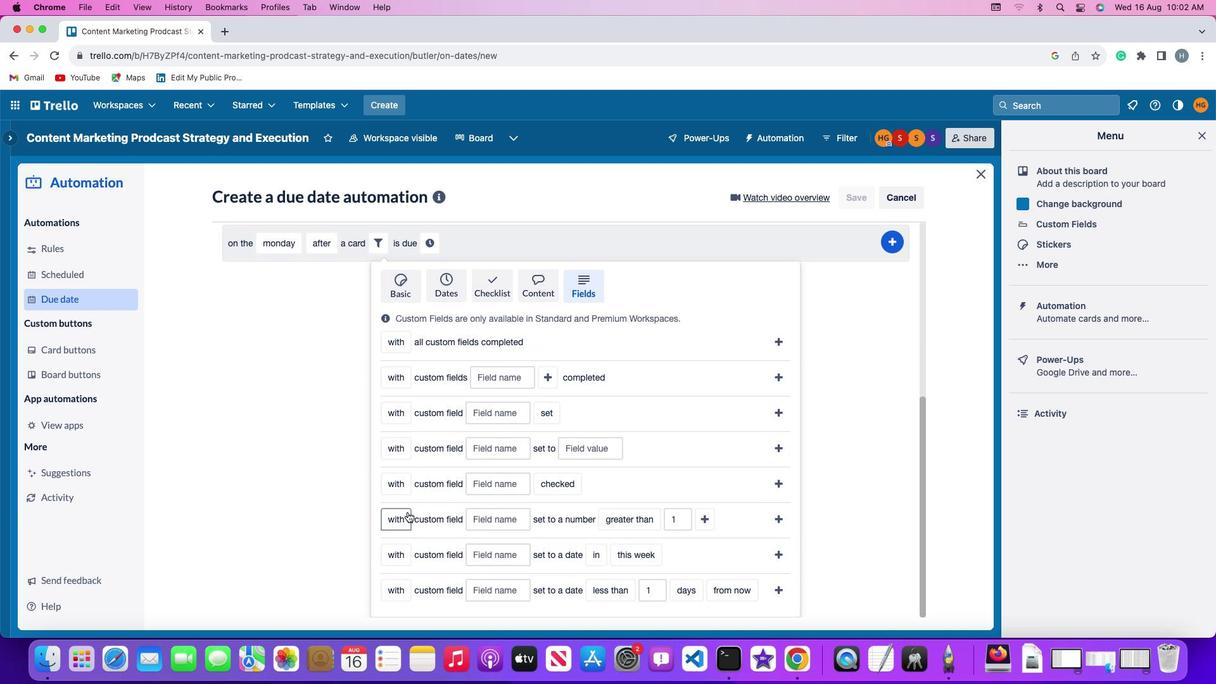 
Action: Mouse pressed left at (407, 511)
Screenshot: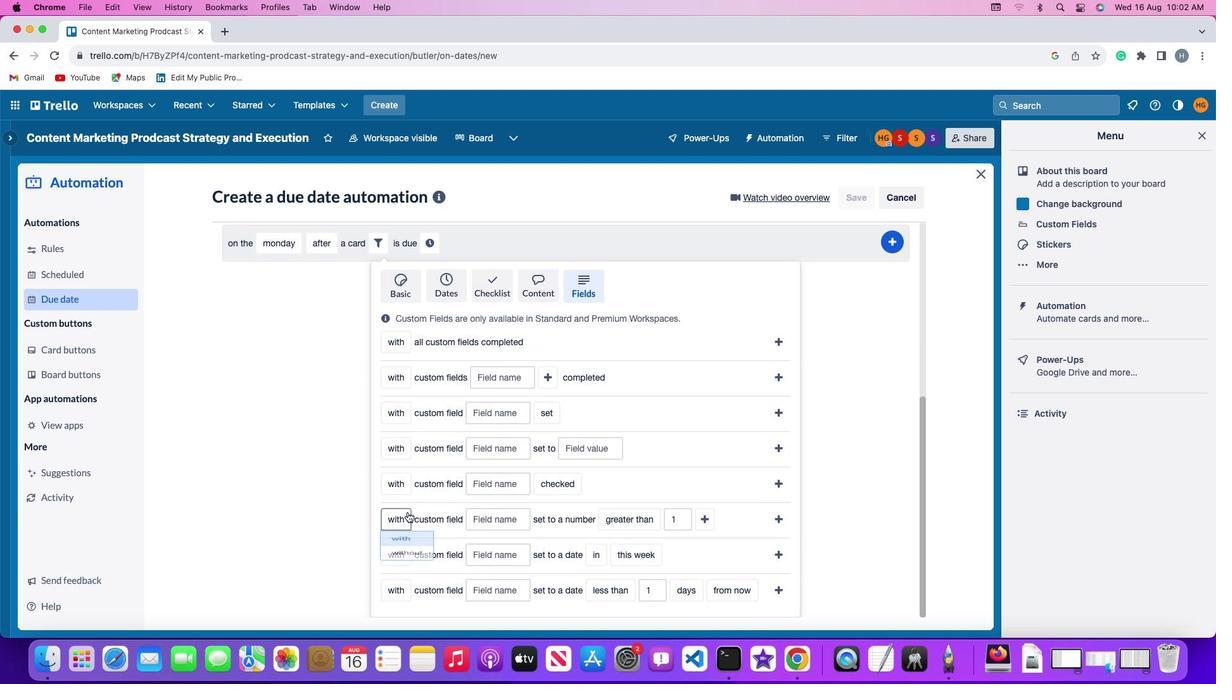 
Action: Mouse moved to (408, 549)
Screenshot: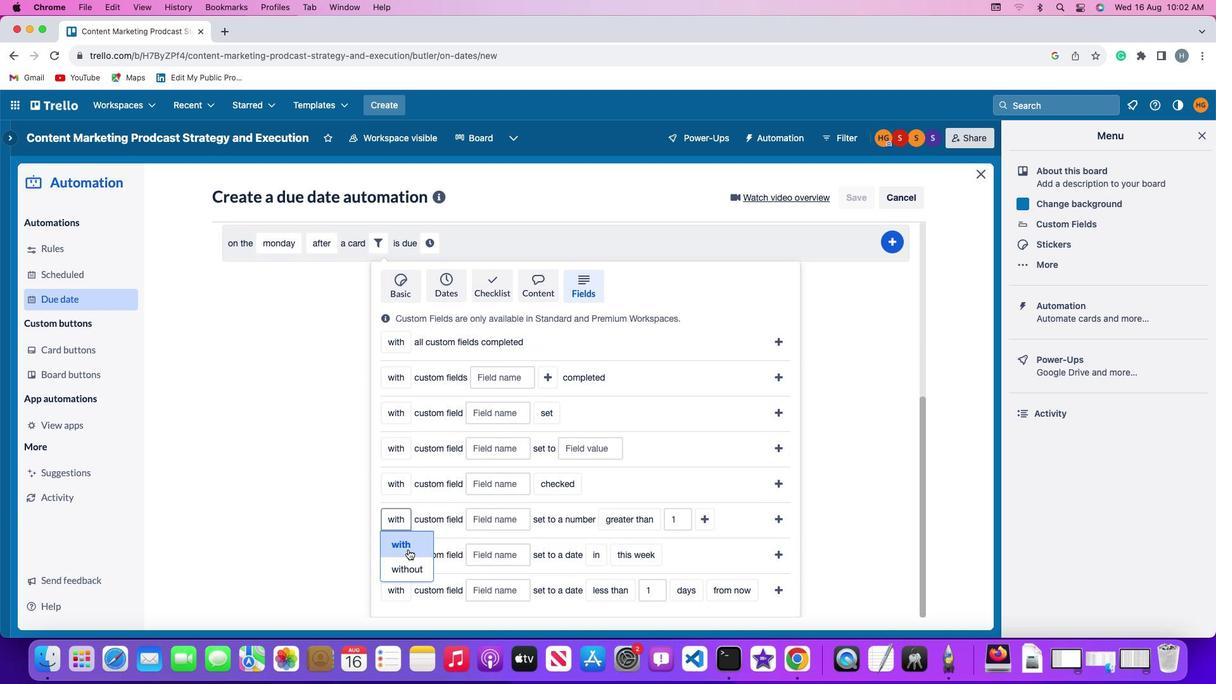 
Action: Mouse pressed left at (408, 549)
Screenshot: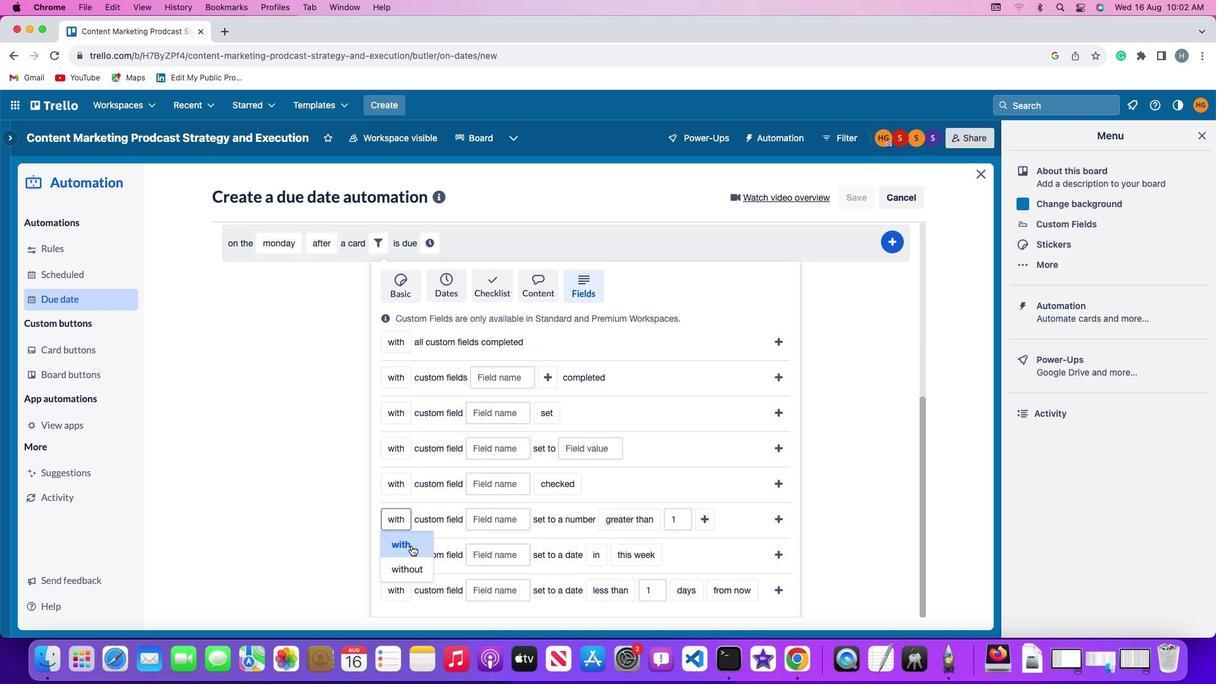 
Action: Mouse moved to (517, 521)
Screenshot: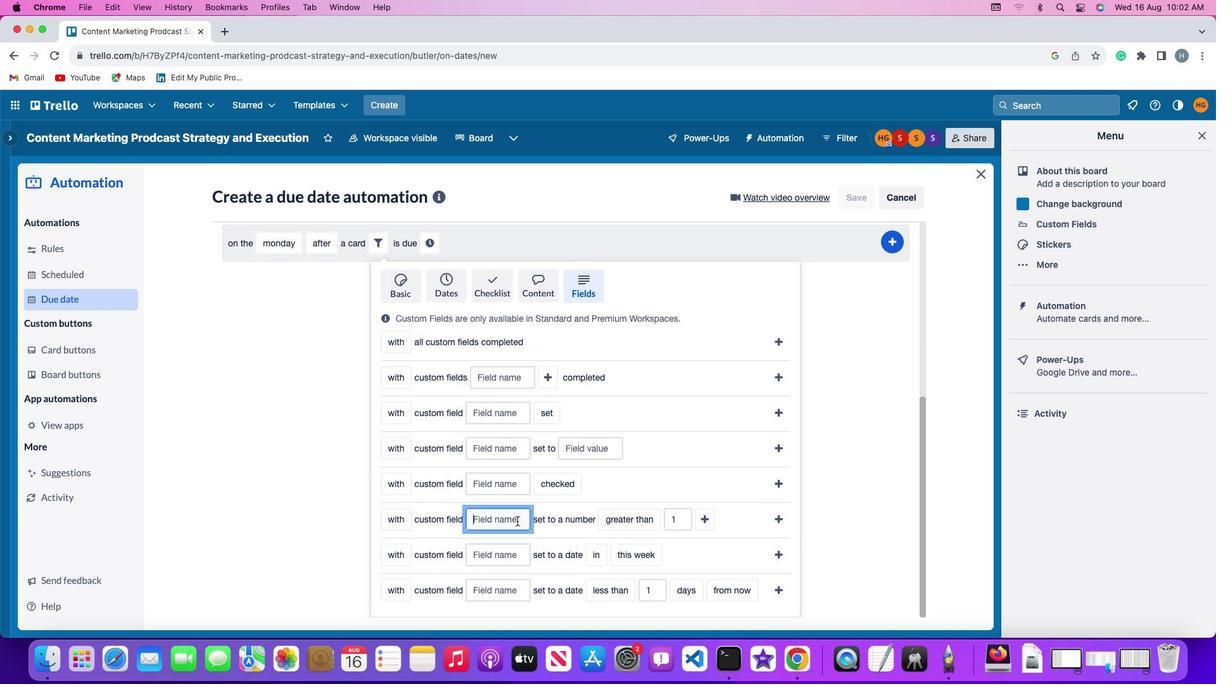
Action: Mouse pressed left at (517, 521)
Screenshot: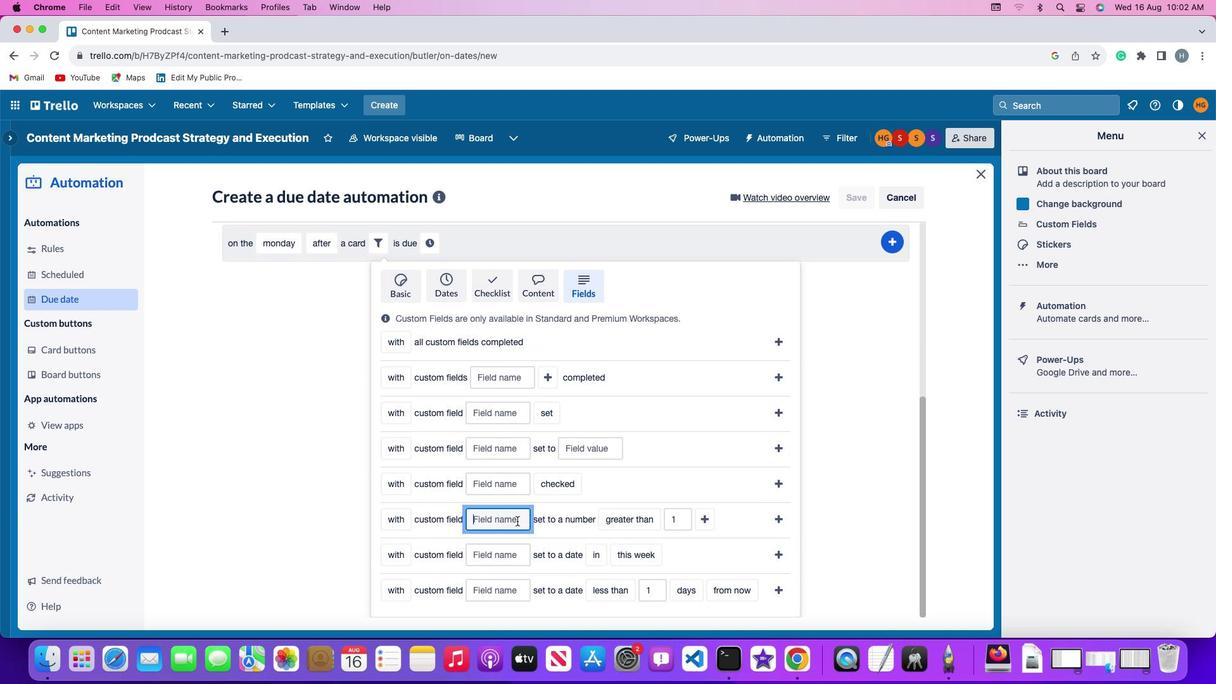 
Action: Mouse moved to (517, 521)
Screenshot: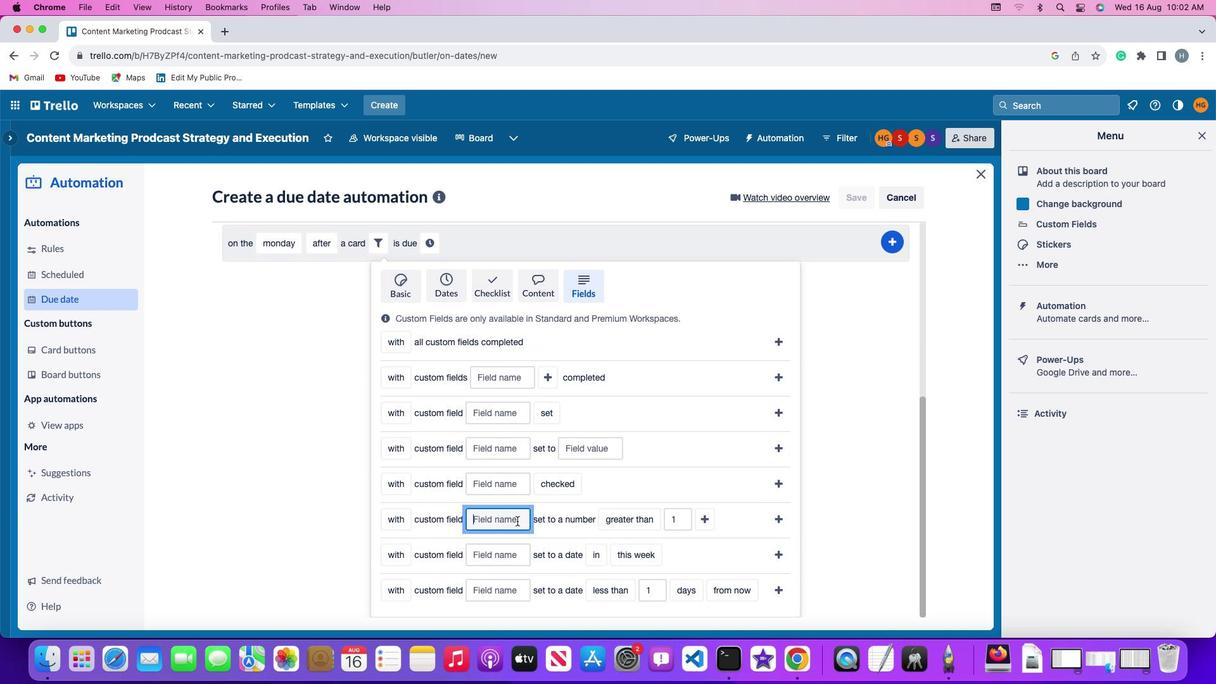 
Action: Key pressed Key.shift'R''e''s''u''m''e'
Screenshot: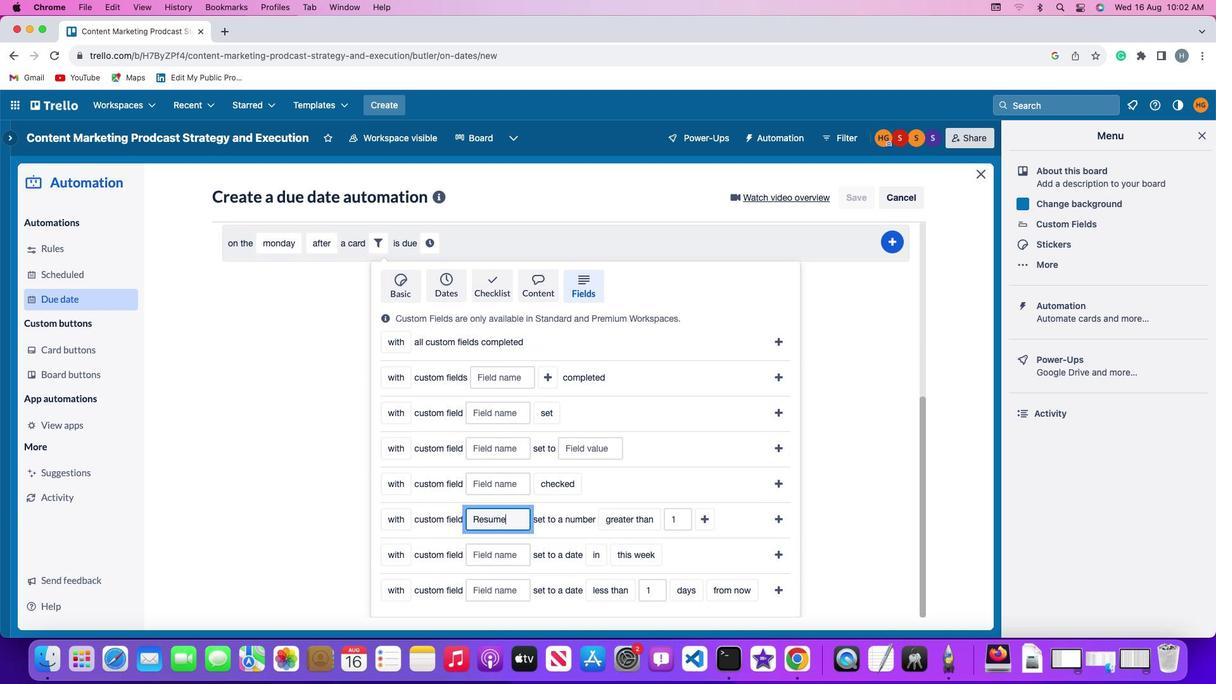 
Action: Mouse moved to (632, 517)
Screenshot: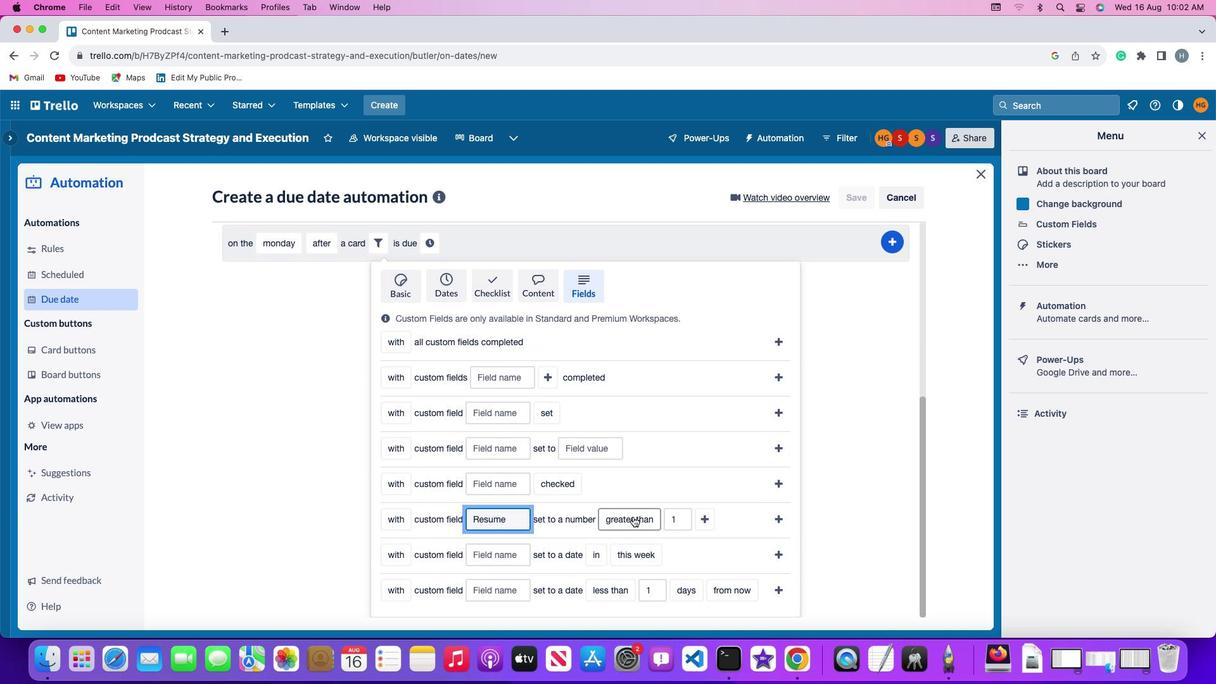 
Action: Mouse pressed left at (632, 517)
Screenshot: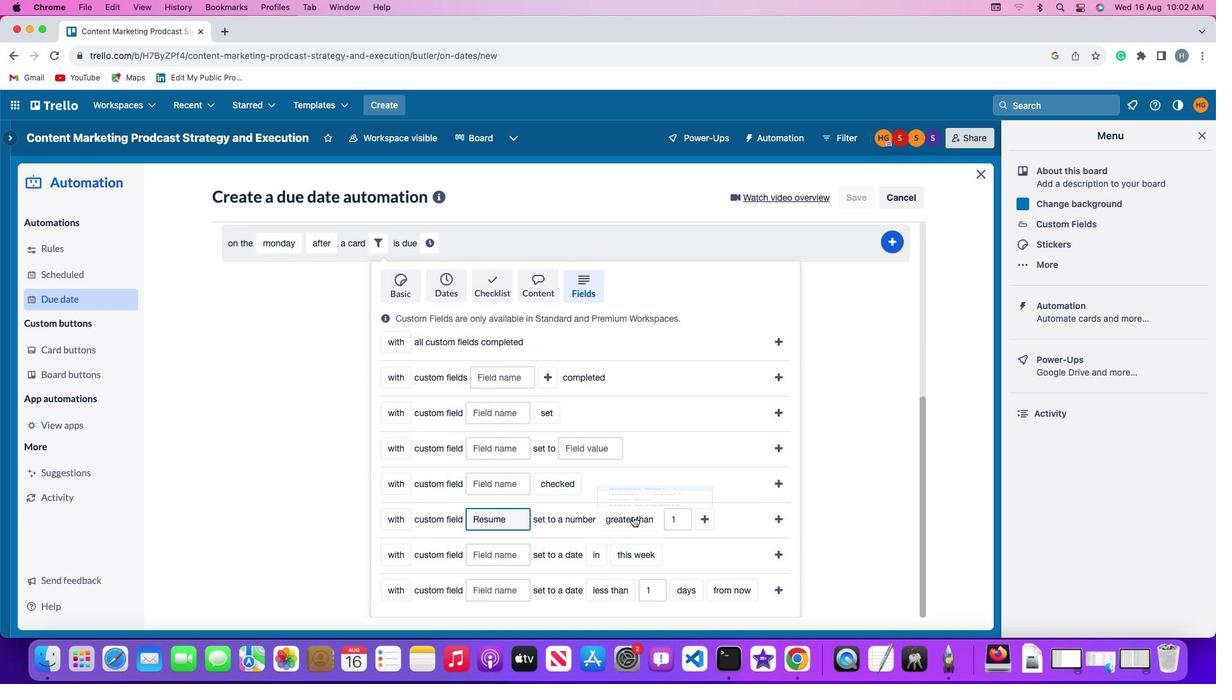 
Action: Mouse moved to (663, 418)
Screenshot: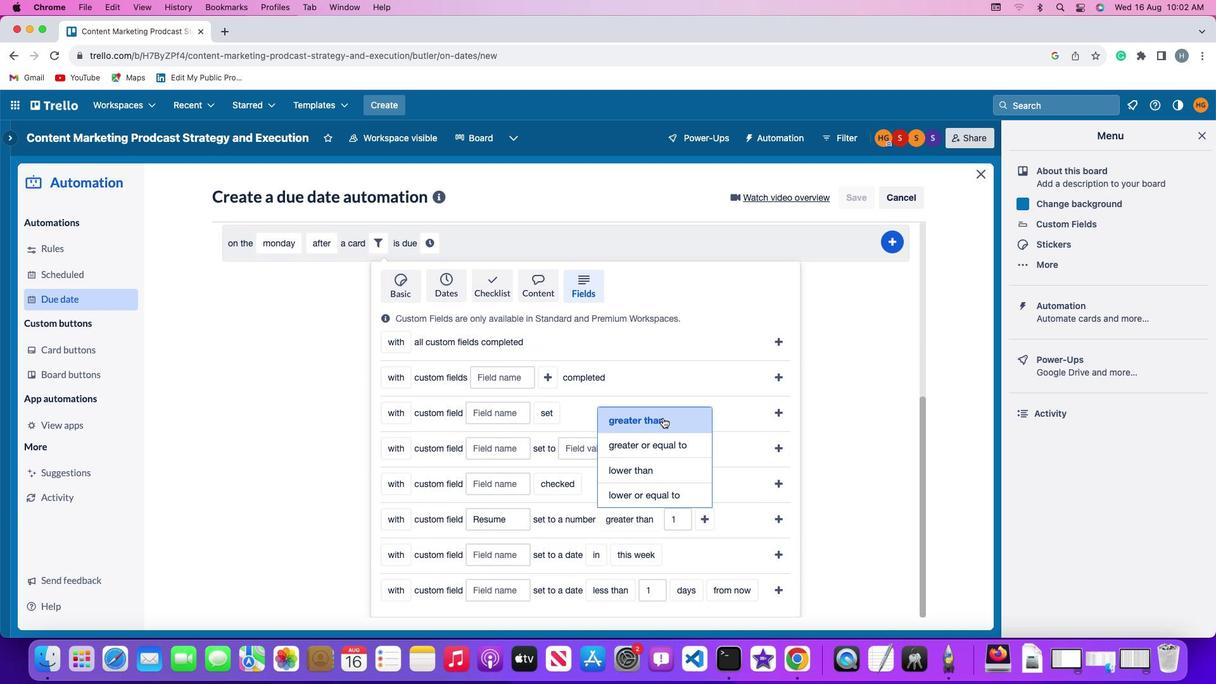 
Action: Mouse pressed left at (663, 418)
Screenshot: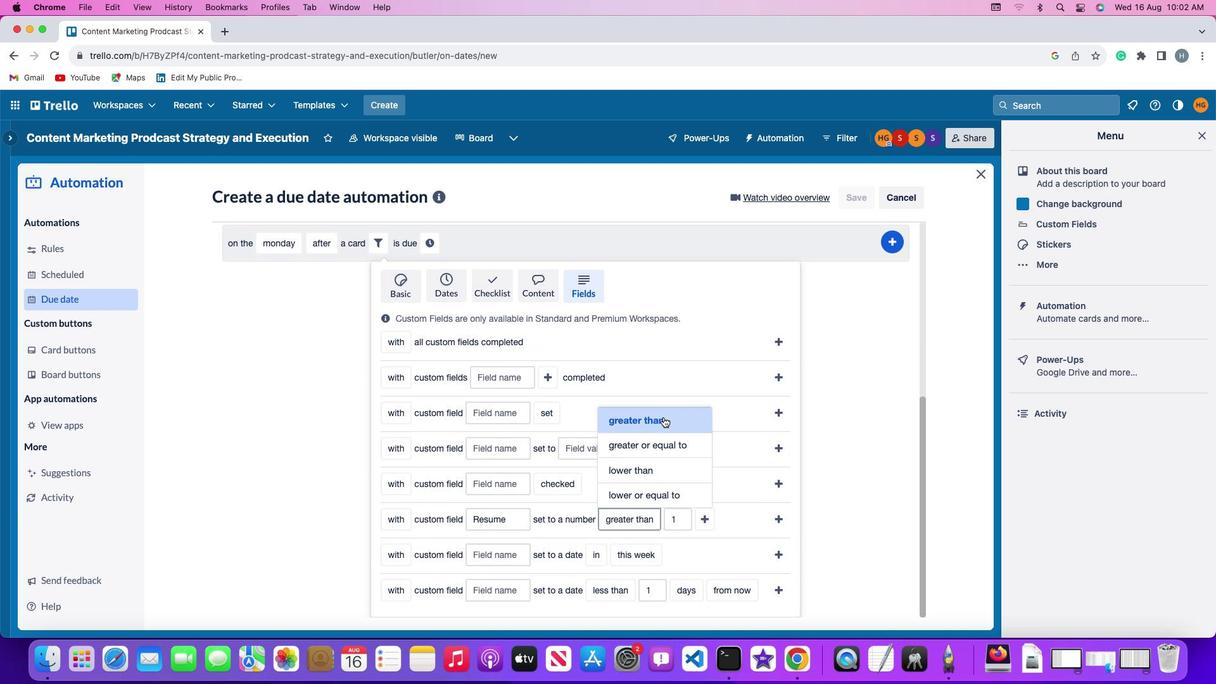 
Action: Mouse moved to (682, 513)
Screenshot: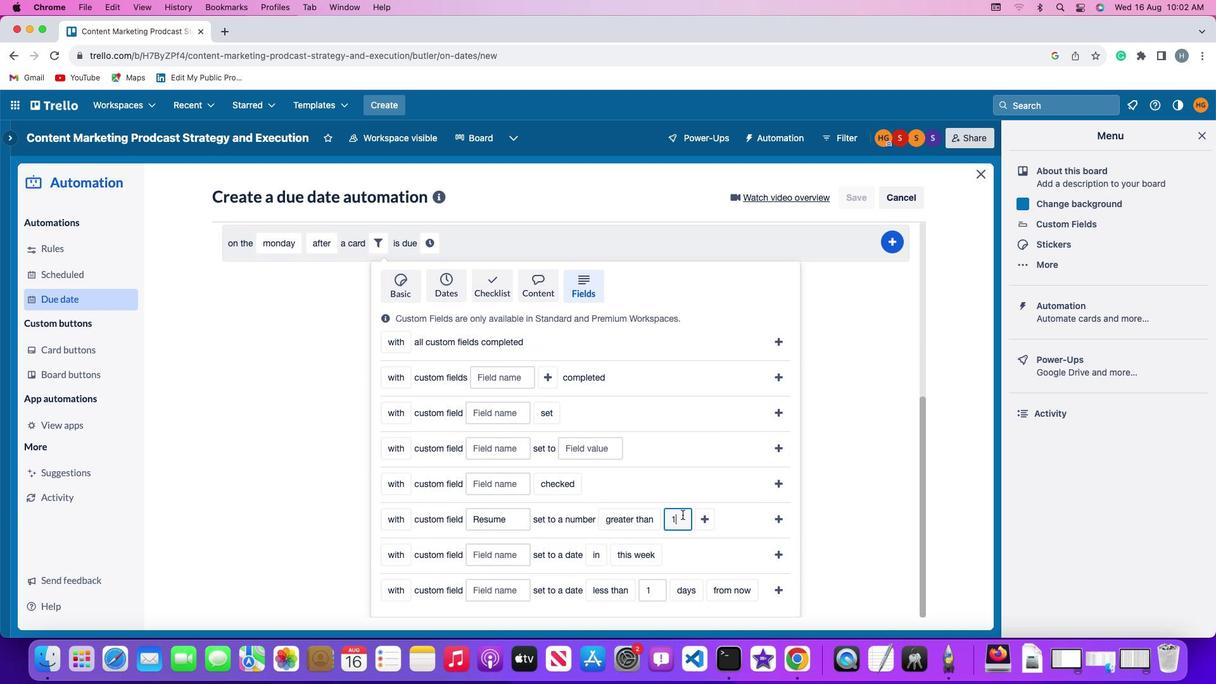 
Action: Mouse pressed left at (682, 513)
Screenshot: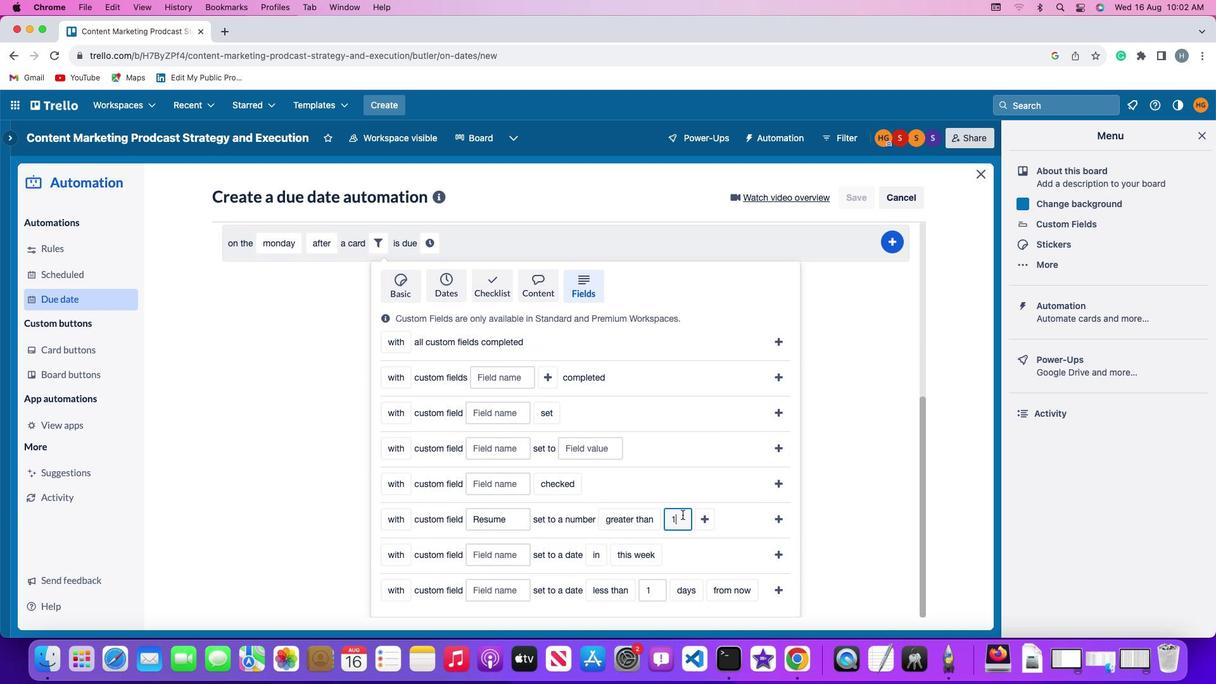 
Action: Mouse moved to (683, 515)
Screenshot: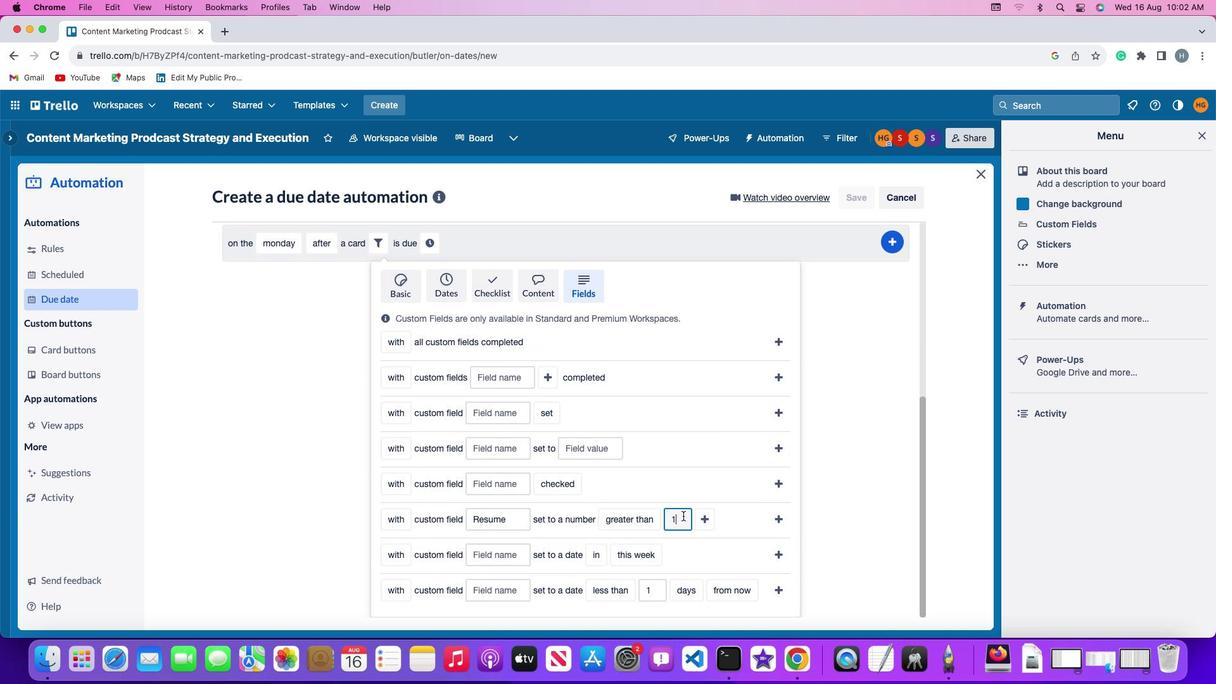 
Action: Key pressed Key.backspace'1'
Screenshot: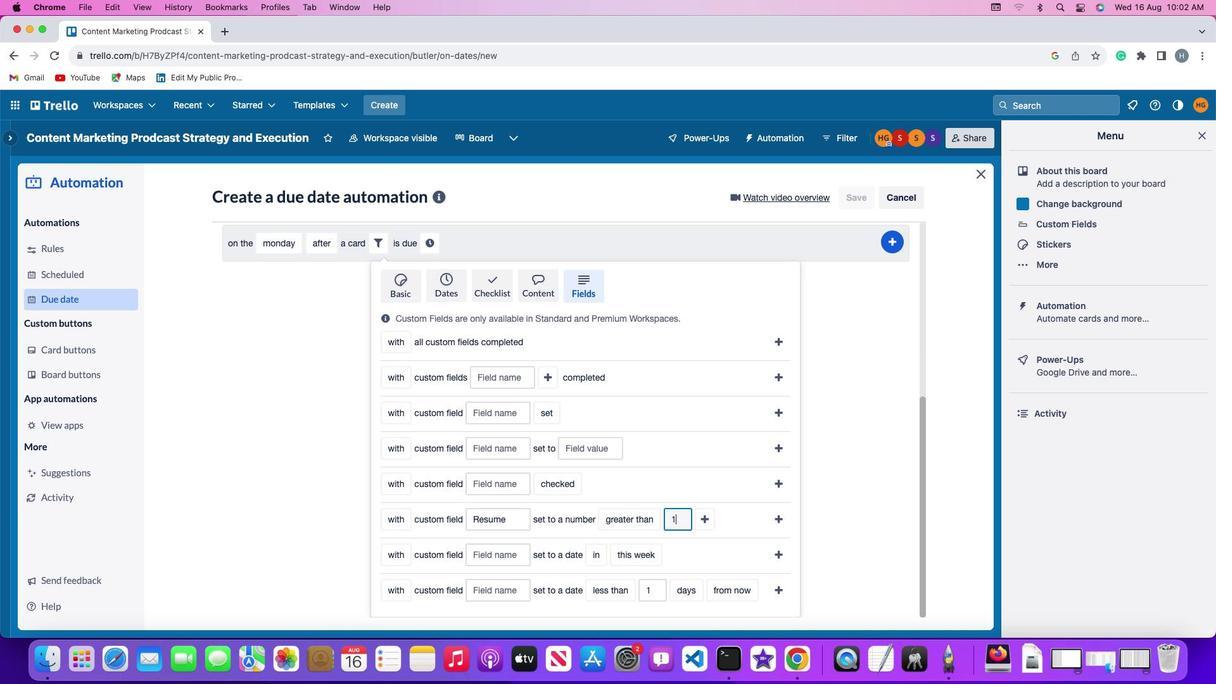 
Action: Mouse moved to (701, 518)
Screenshot: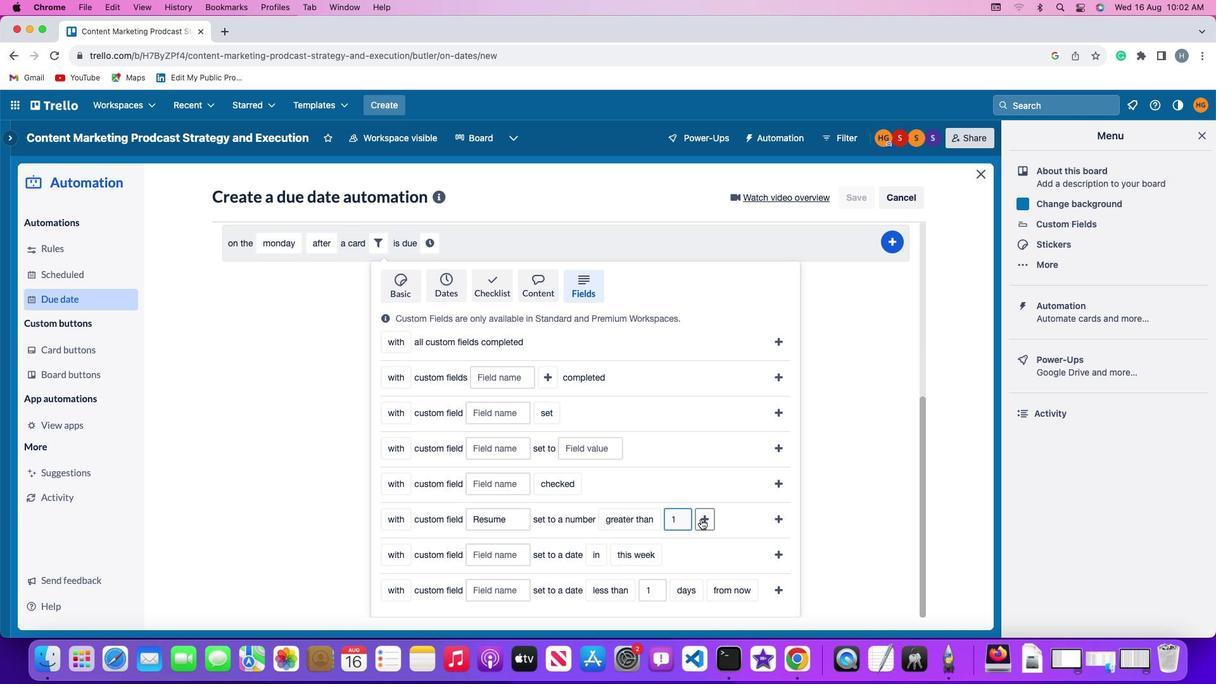 
Action: Mouse pressed left at (701, 518)
Screenshot: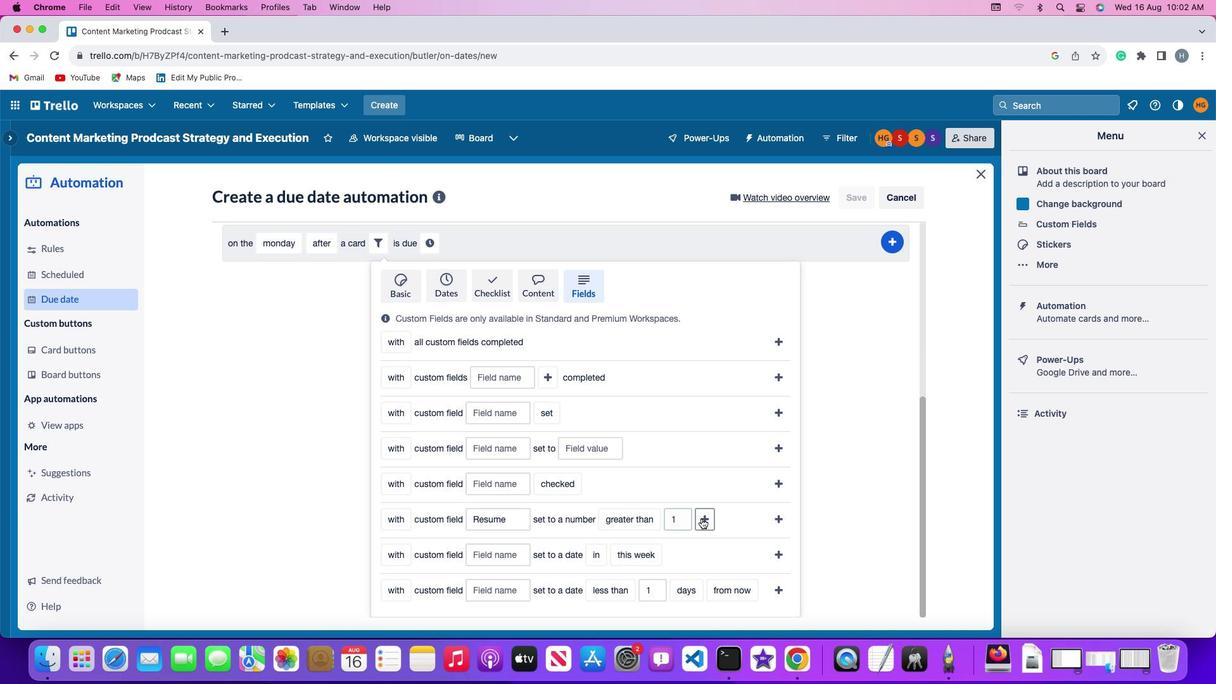 
Action: Mouse moved to (743, 525)
Screenshot: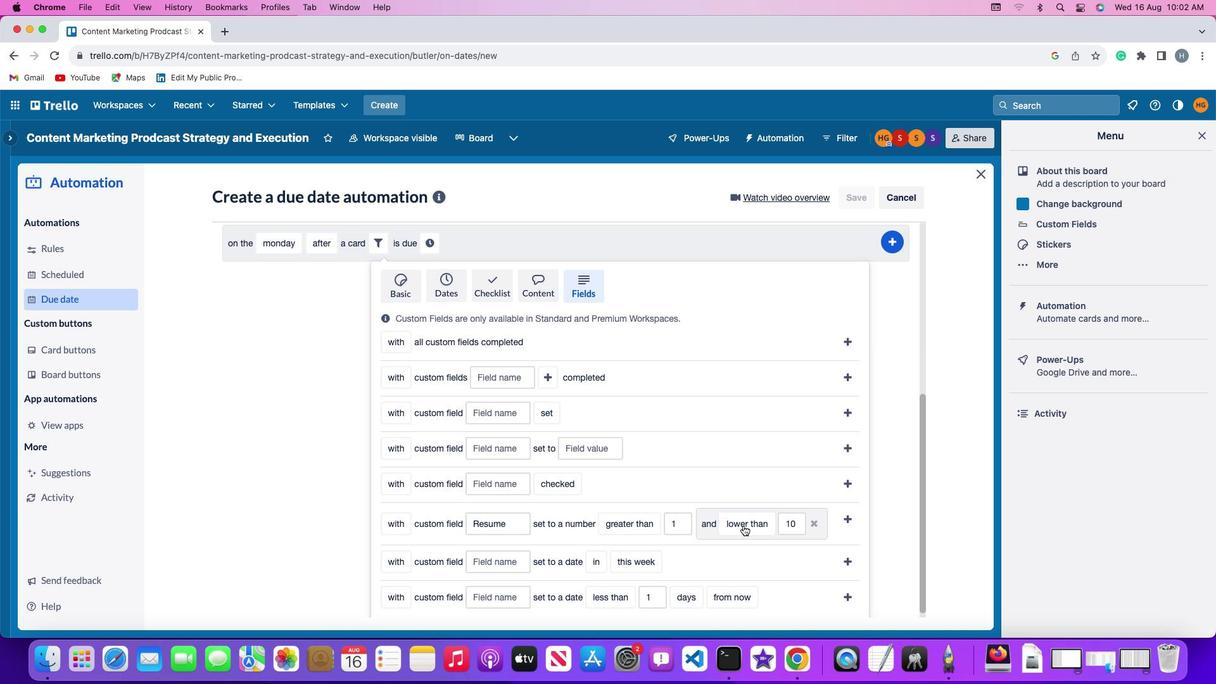
Action: Mouse pressed left at (743, 525)
Screenshot: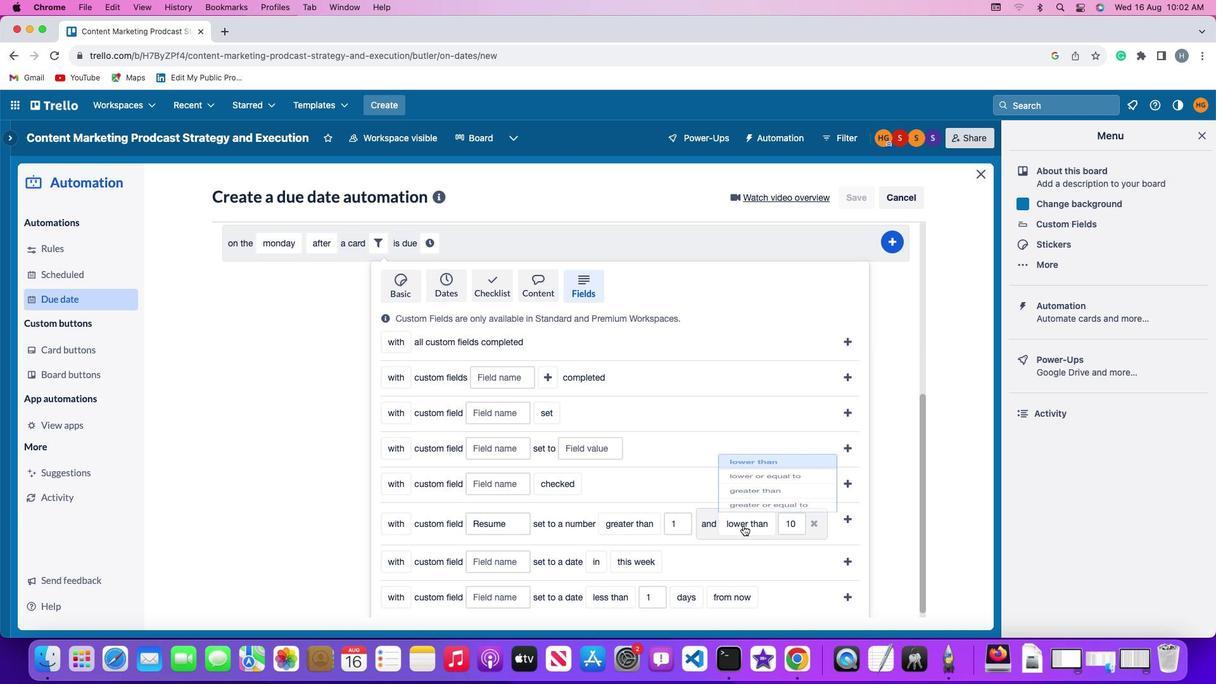 
Action: Mouse moved to (765, 449)
Screenshot: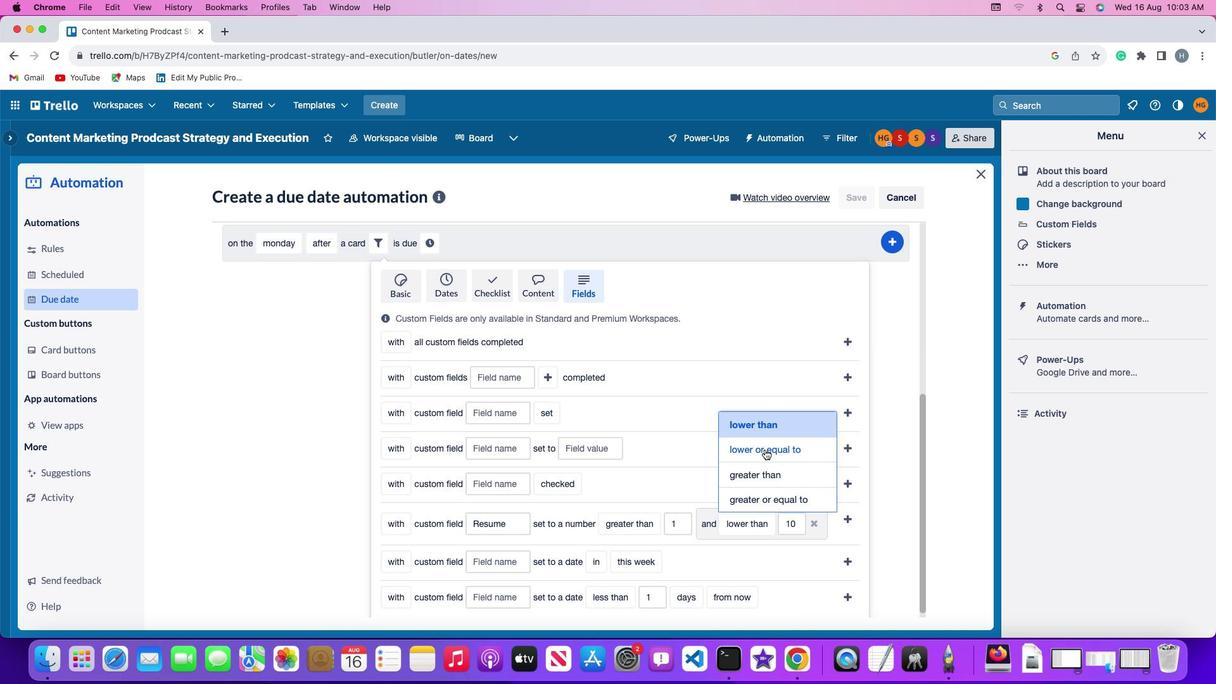 
Action: Mouse pressed left at (765, 449)
Screenshot: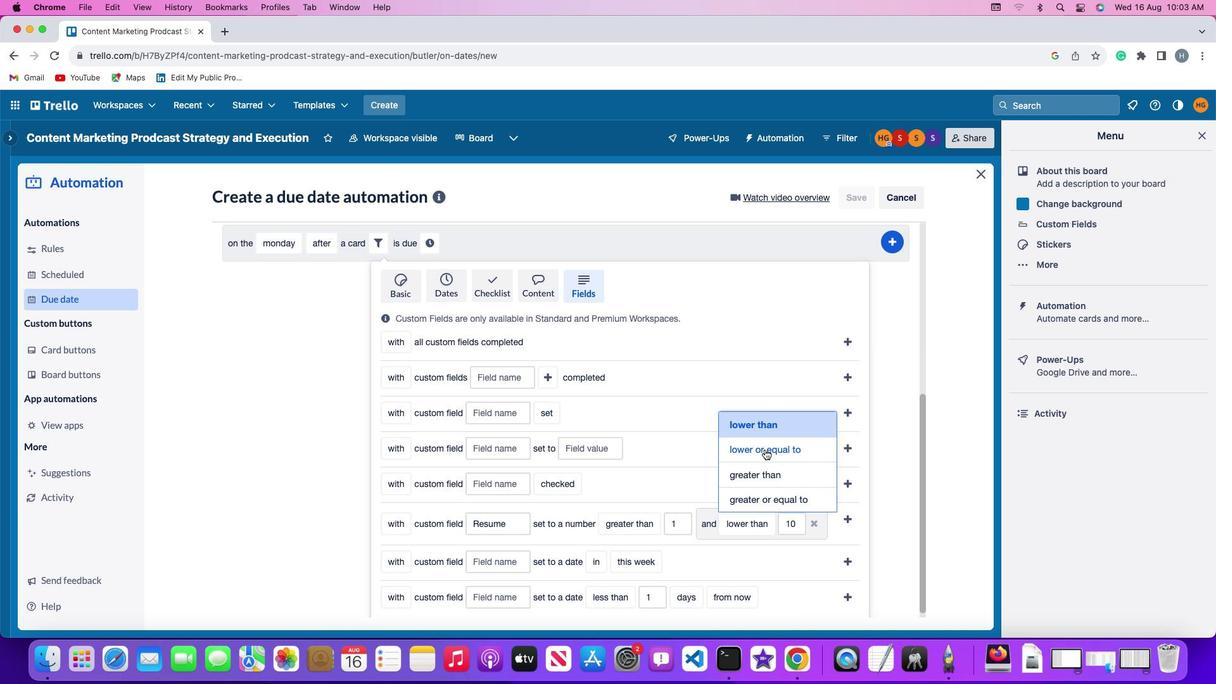 
Action: Mouse moved to (821, 523)
Screenshot: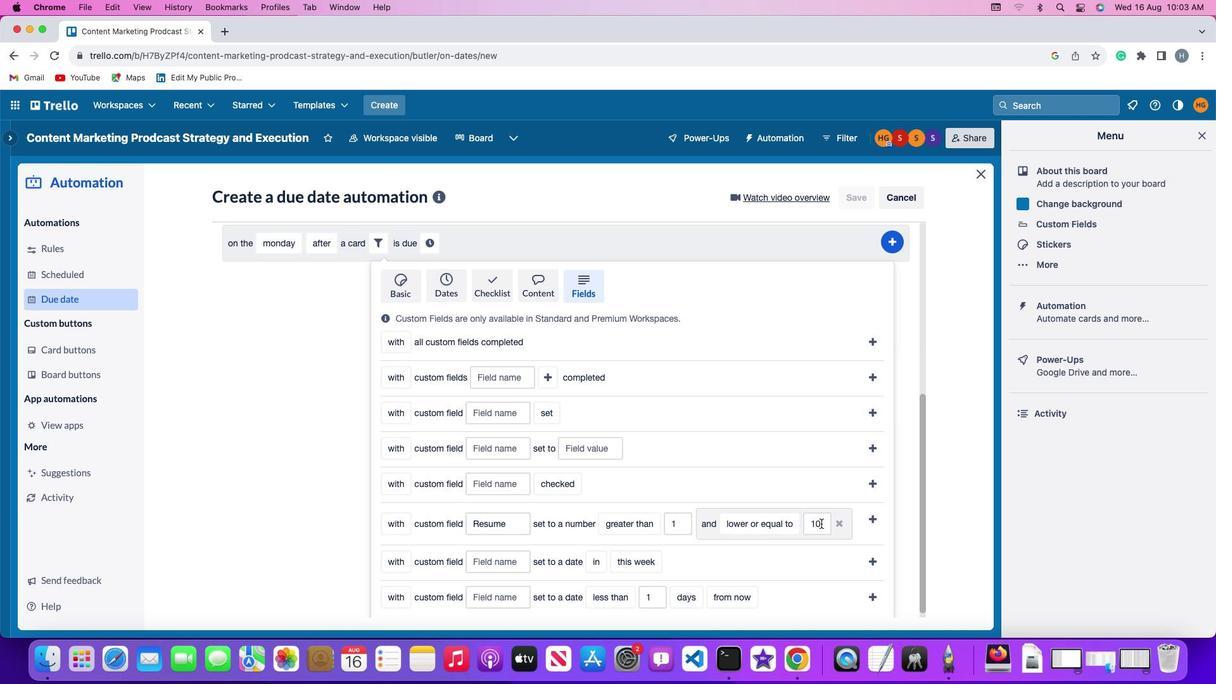 
Action: Mouse pressed left at (821, 523)
Screenshot: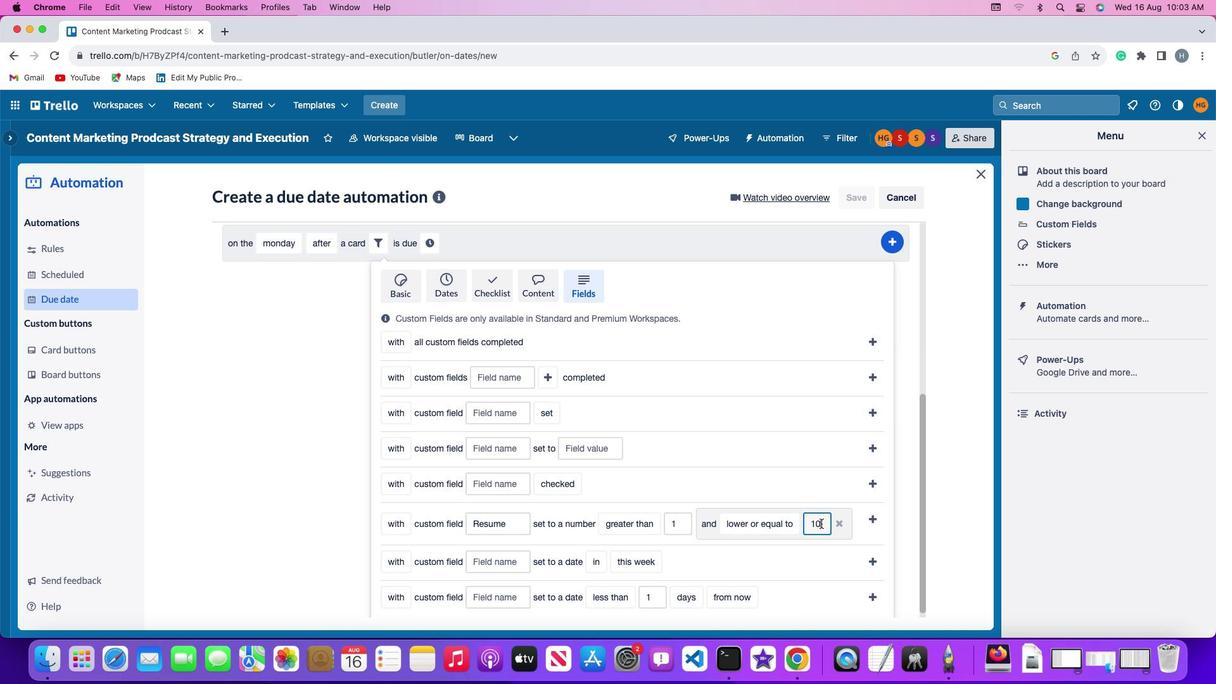 
Action: Key pressed Key.backspaceKey.backspace'1''0'
Screenshot: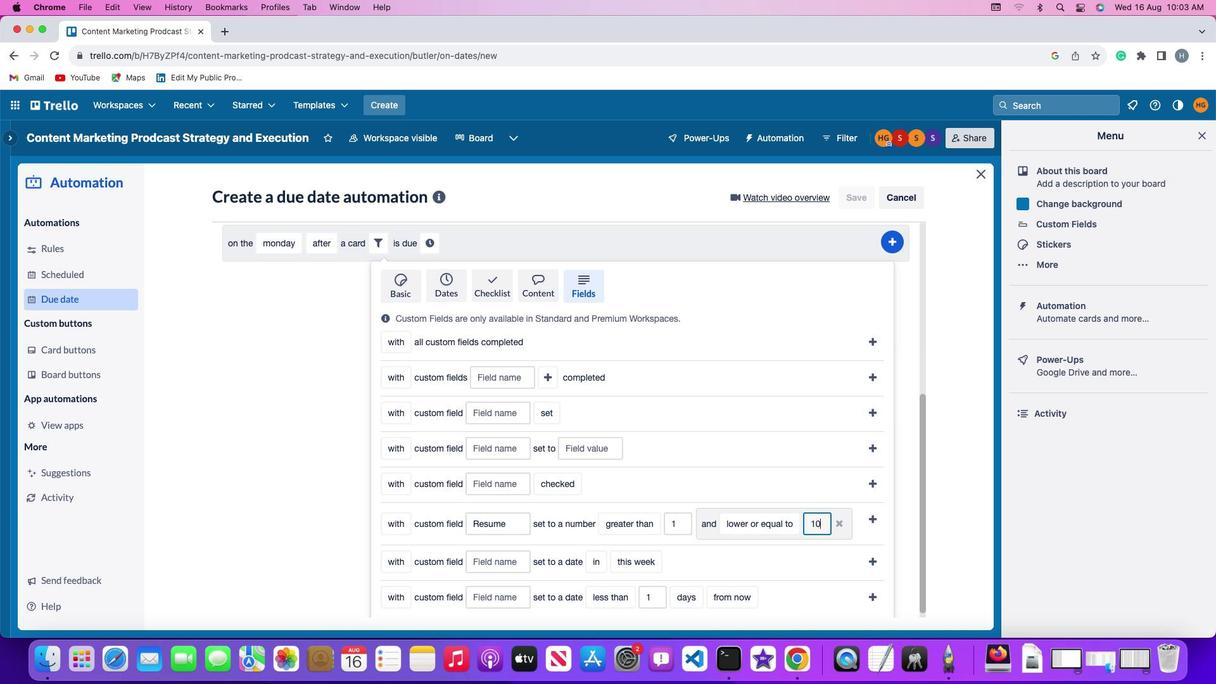
Action: Mouse moved to (876, 520)
Screenshot: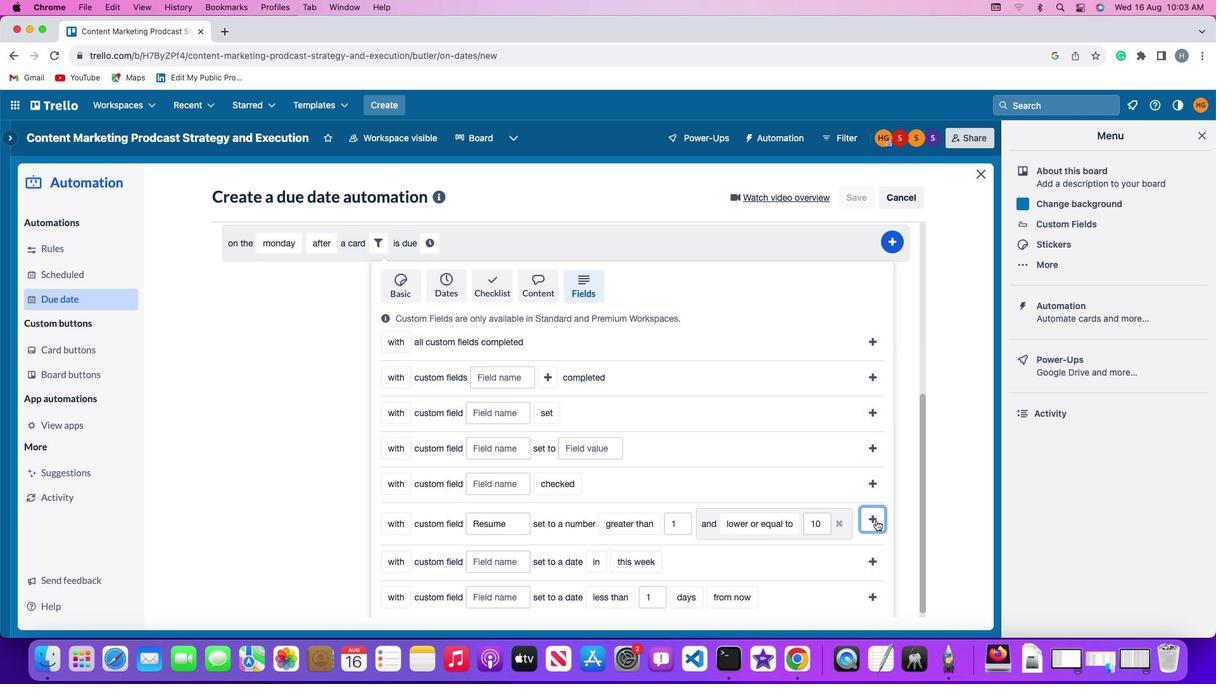 
Action: Mouse pressed left at (876, 520)
Screenshot: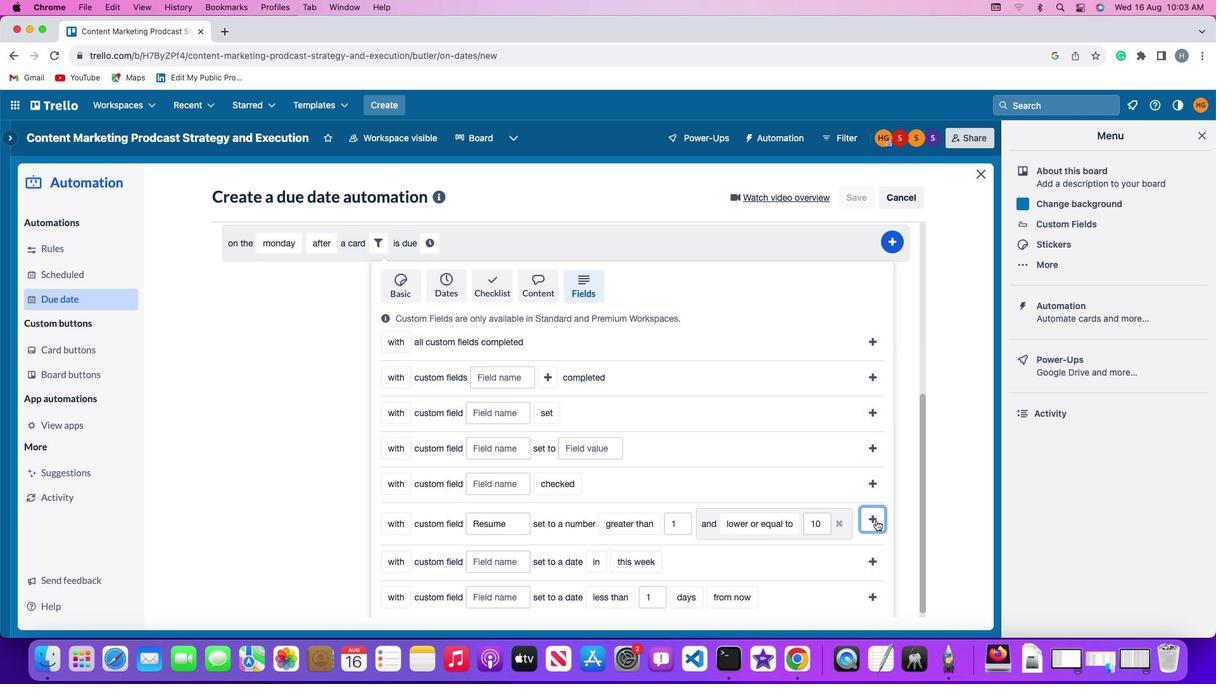 
Action: Mouse moved to (794, 547)
Screenshot: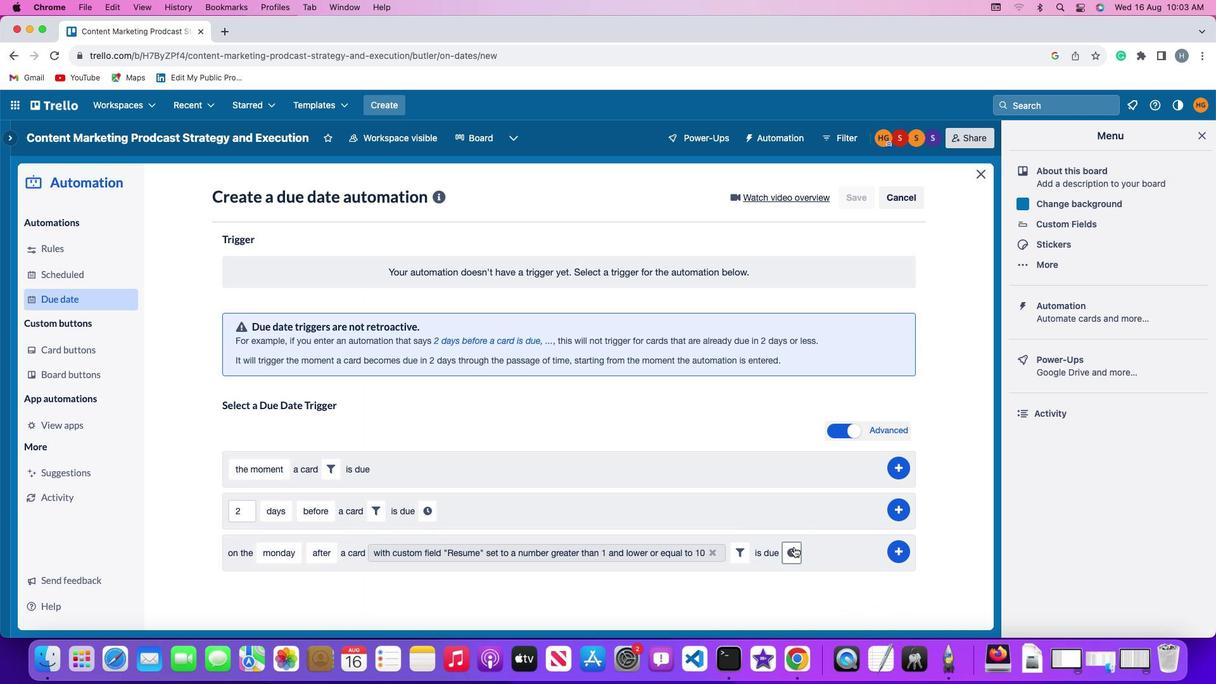
Action: Mouse pressed left at (794, 547)
Screenshot: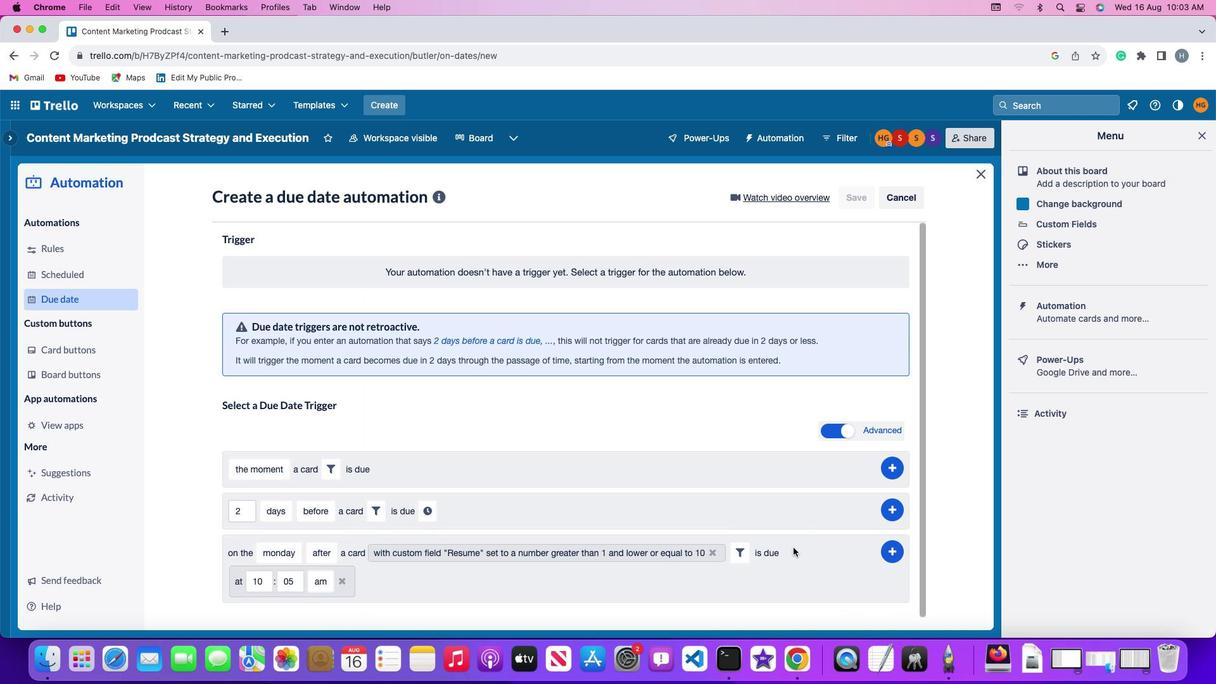 
Action: Mouse moved to (266, 580)
Screenshot: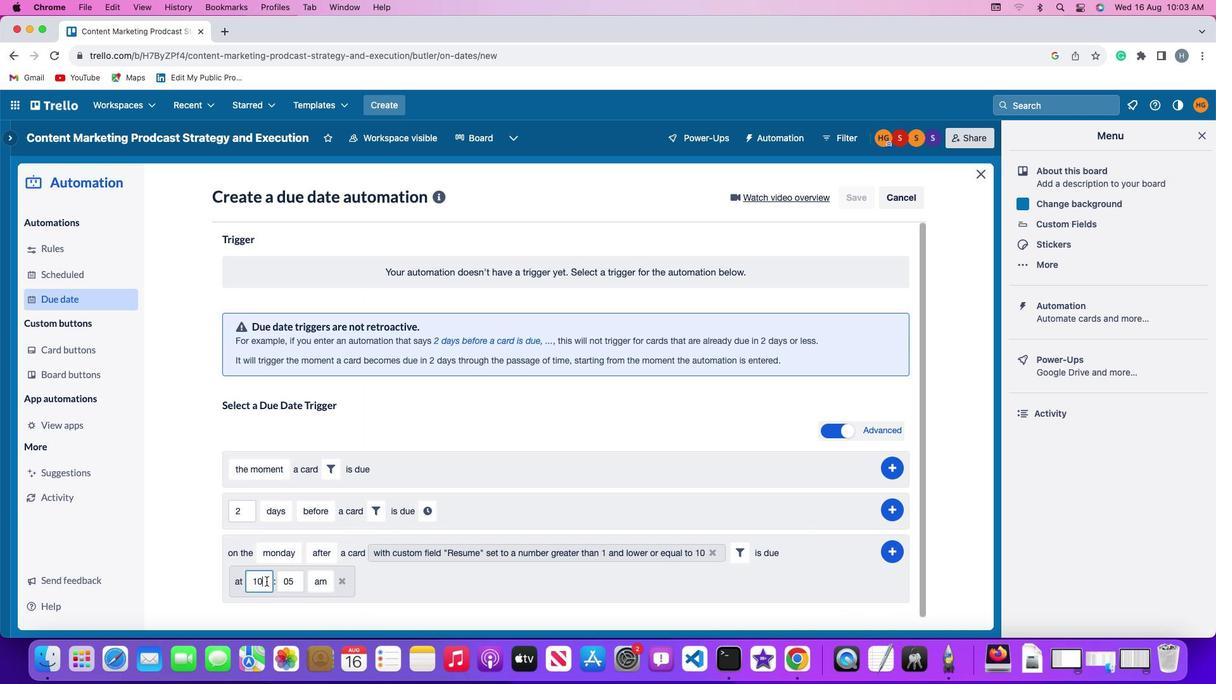 
Action: Mouse pressed left at (266, 580)
Screenshot: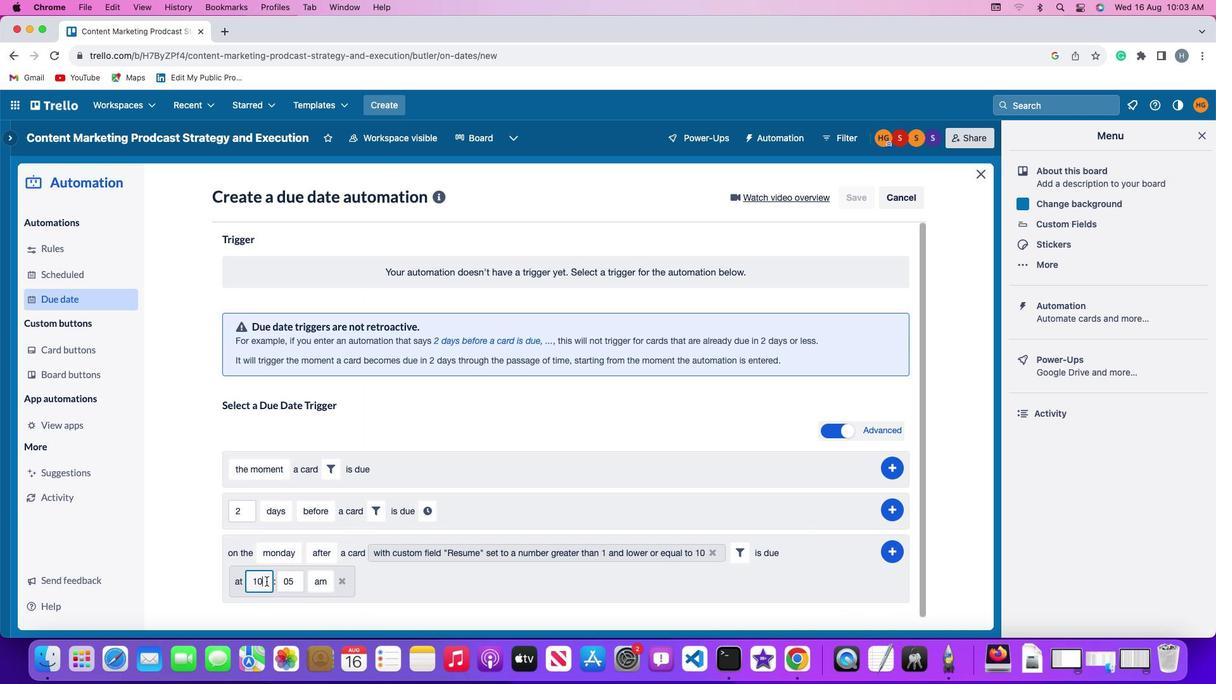
Action: Key pressed Key.backspaceKey.backspace'1''1'
Screenshot: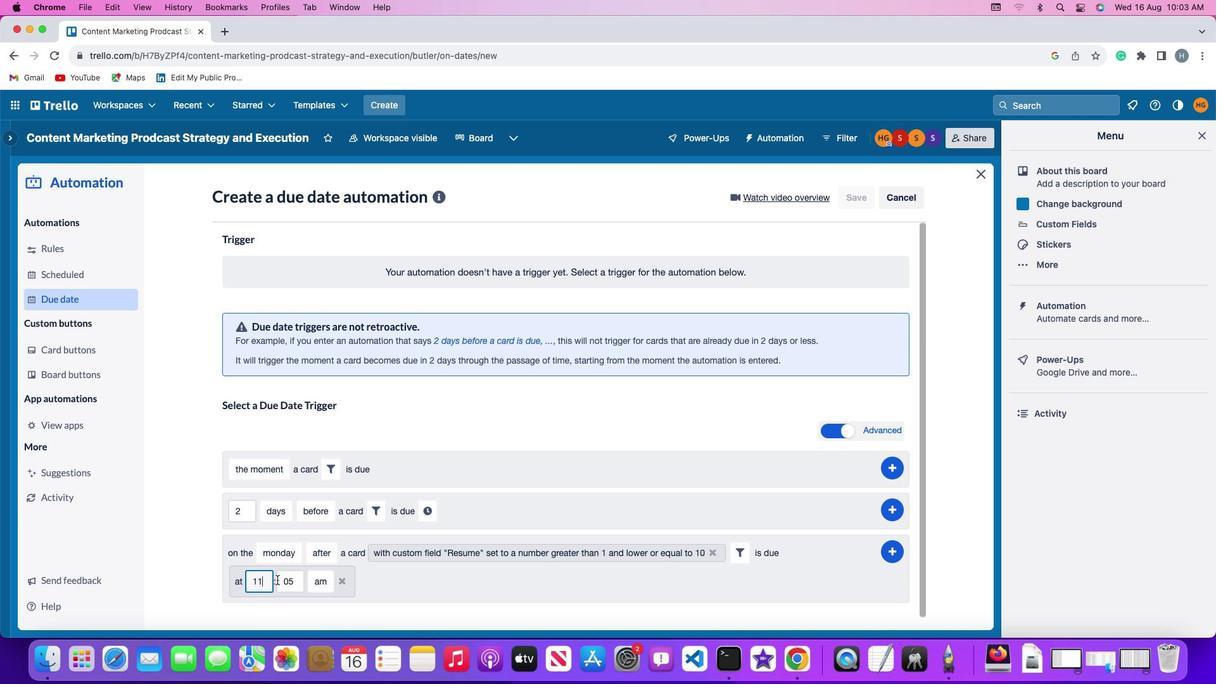 
Action: Mouse moved to (298, 581)
Screenshot: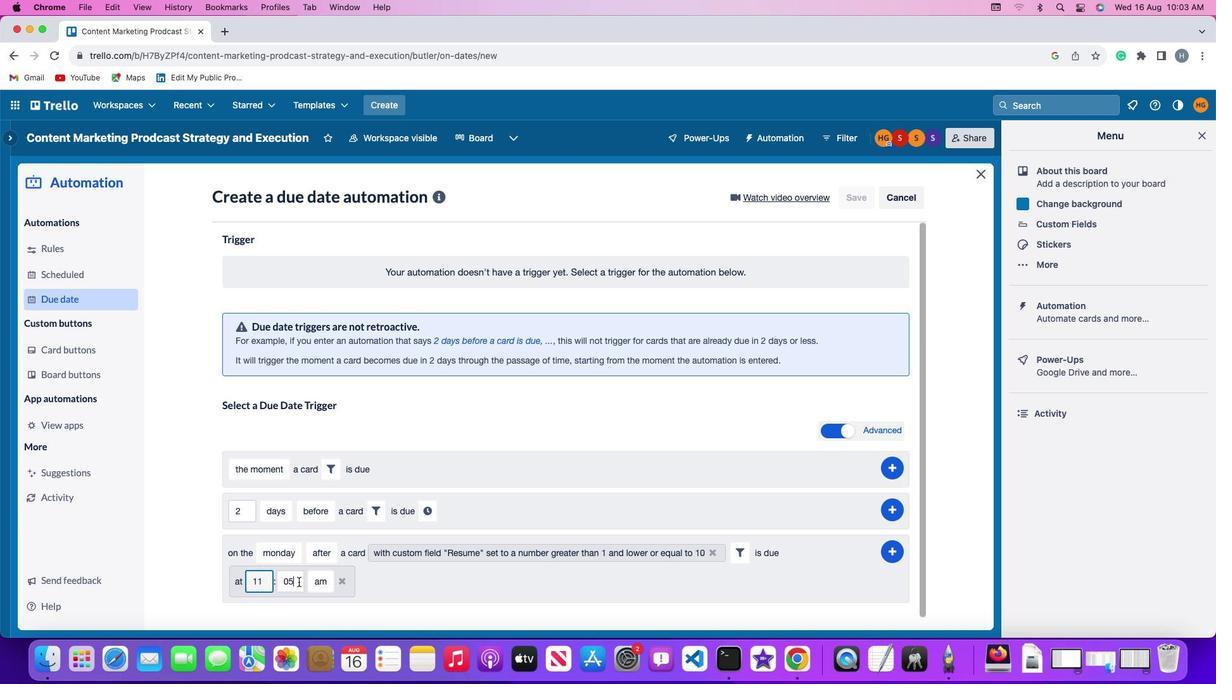 
Action: Mouse pressed left at (298, 581)
Screenshot: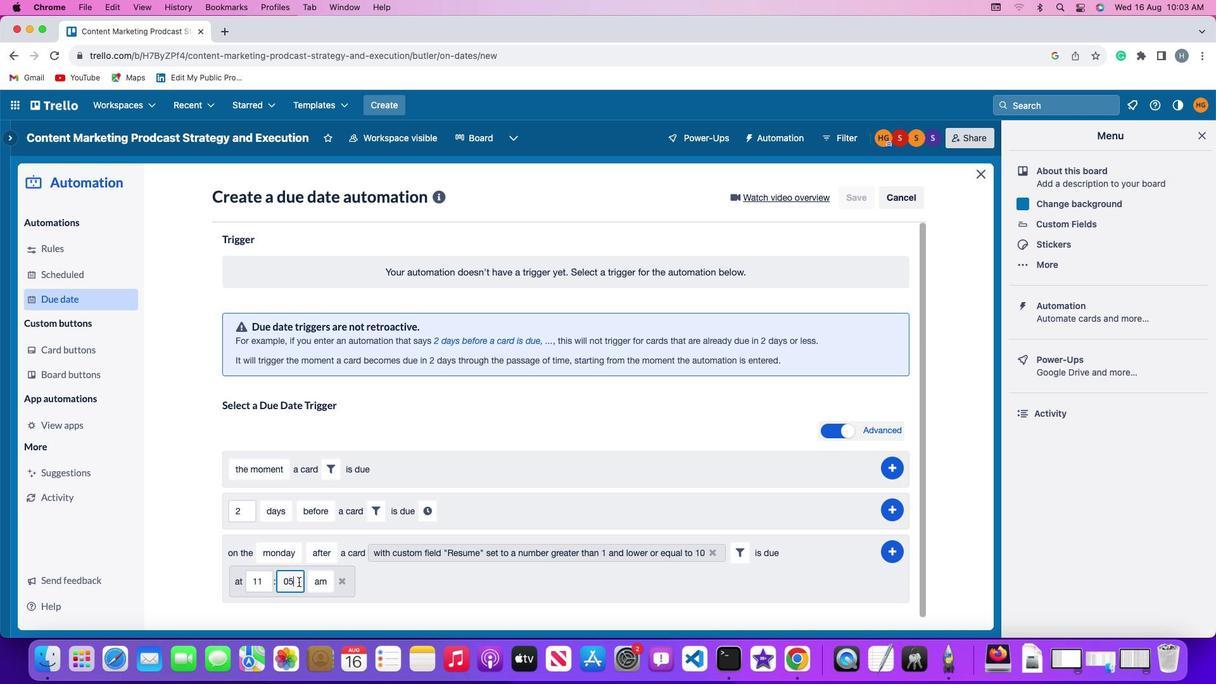 
Action: Mouse moved to (298, 581)
Screenshot: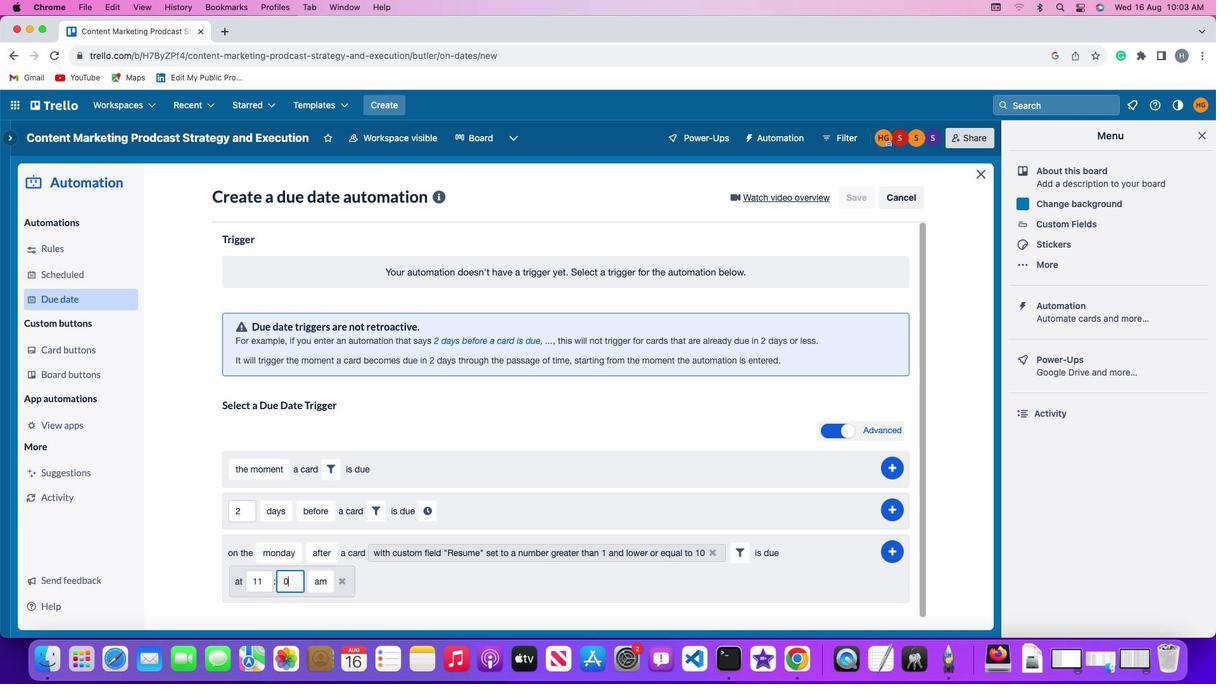 
Action: Key pressed Key.backspaceKey.backspace
Screenshot: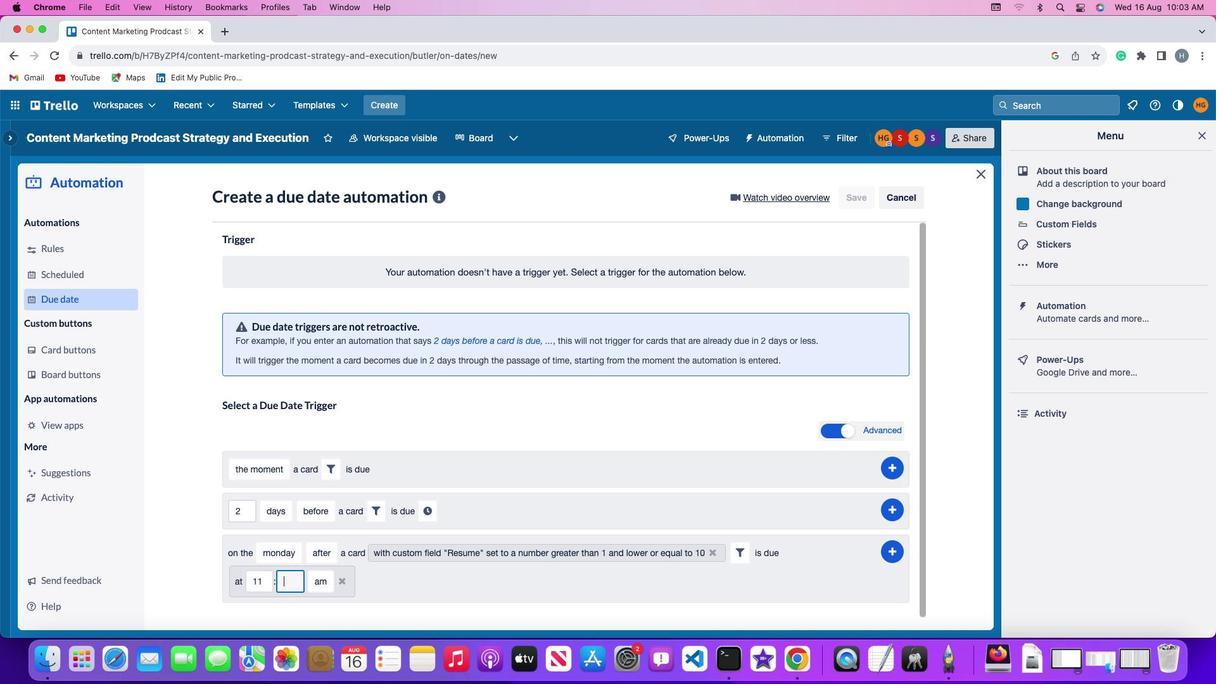 
Action: Mouse moved to (298, 581)
Screenshot: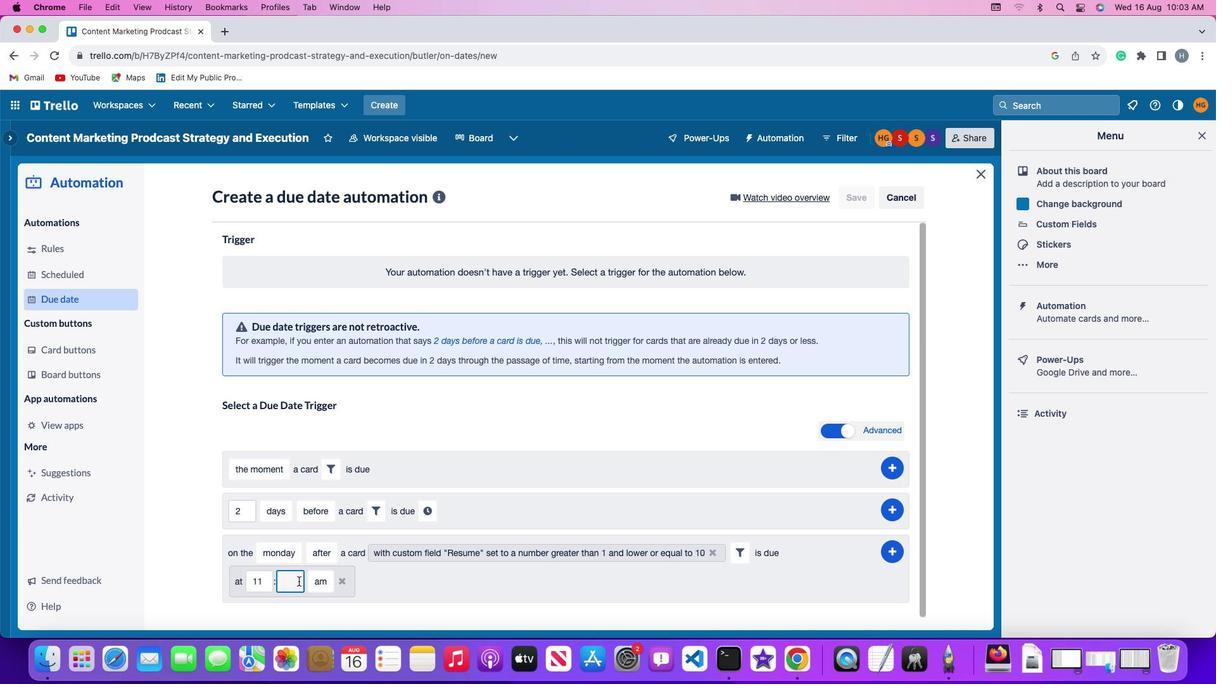 
Action: Key pressed '0''0'
Screenshot: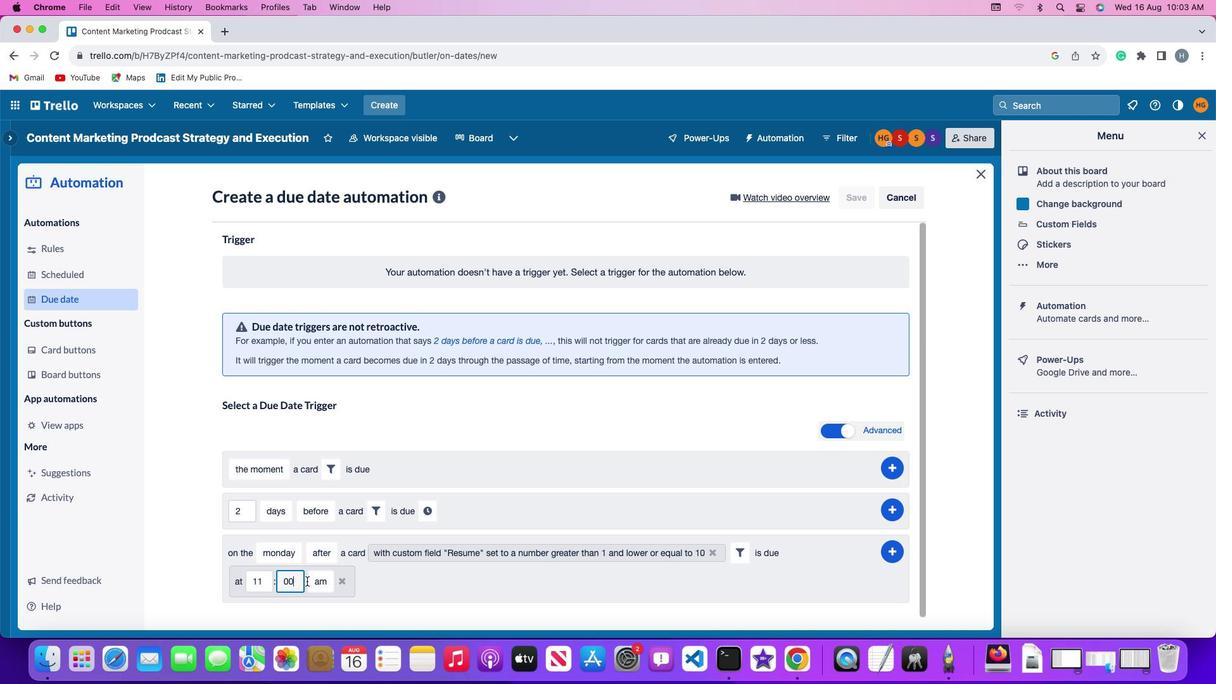 
Action: Mouse moved to (321, 580)
Screenshot: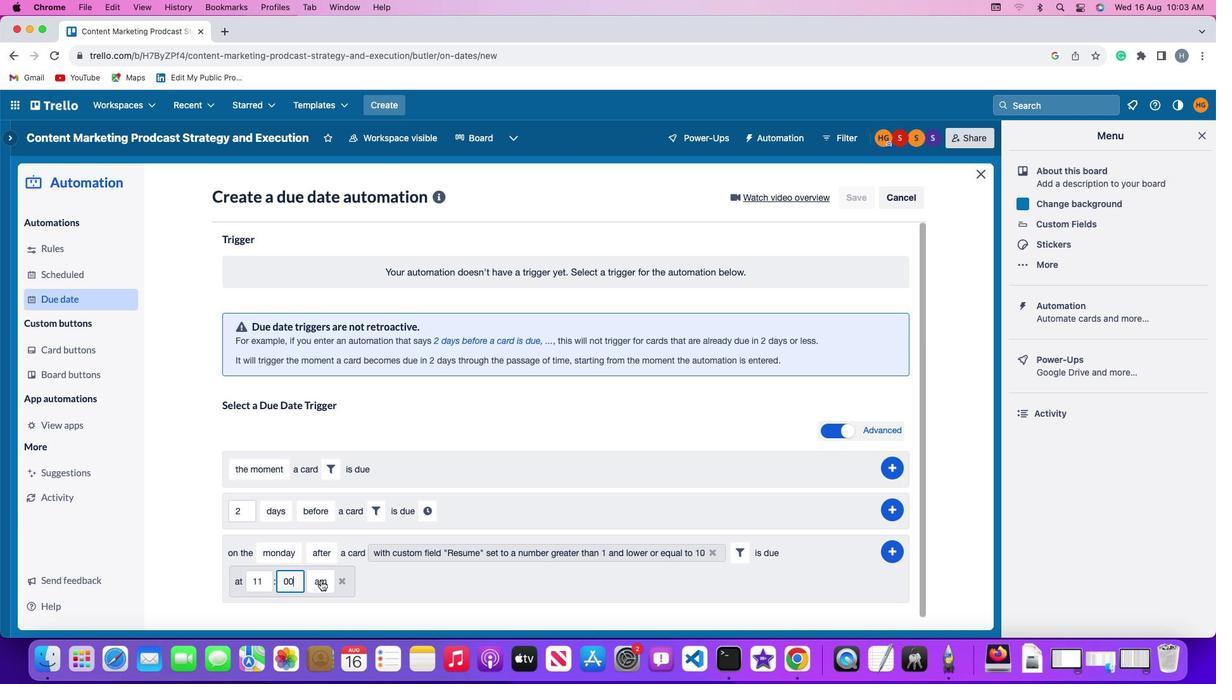 
Action: Mouse pressed left at (321, 580)
Screenshot: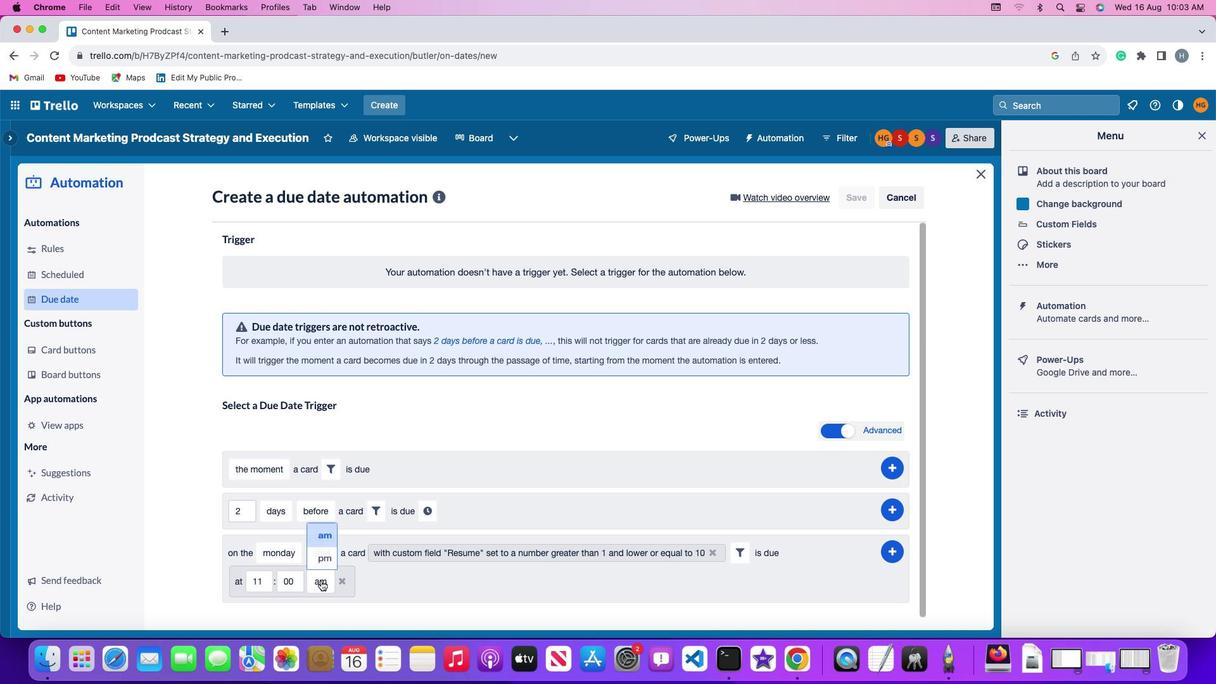 
Action: Mouse moved to (323, 535)
Screenshot: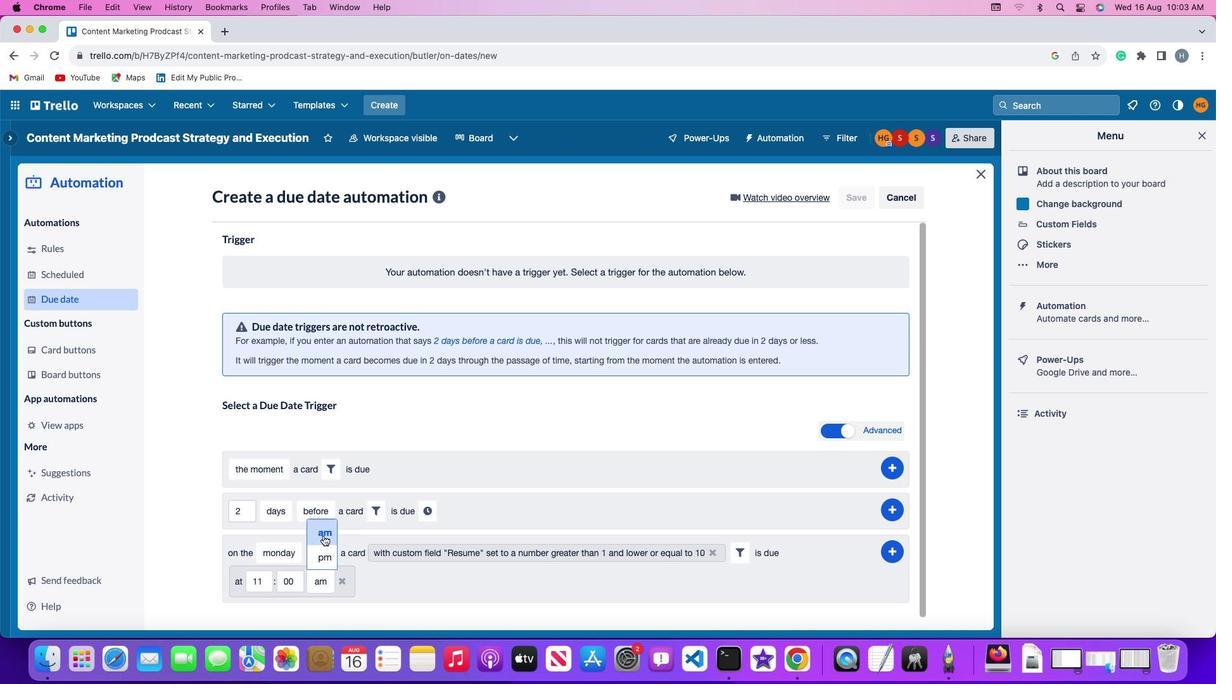 
Action: Mouse pressed left at (323, 535)
Screenshot: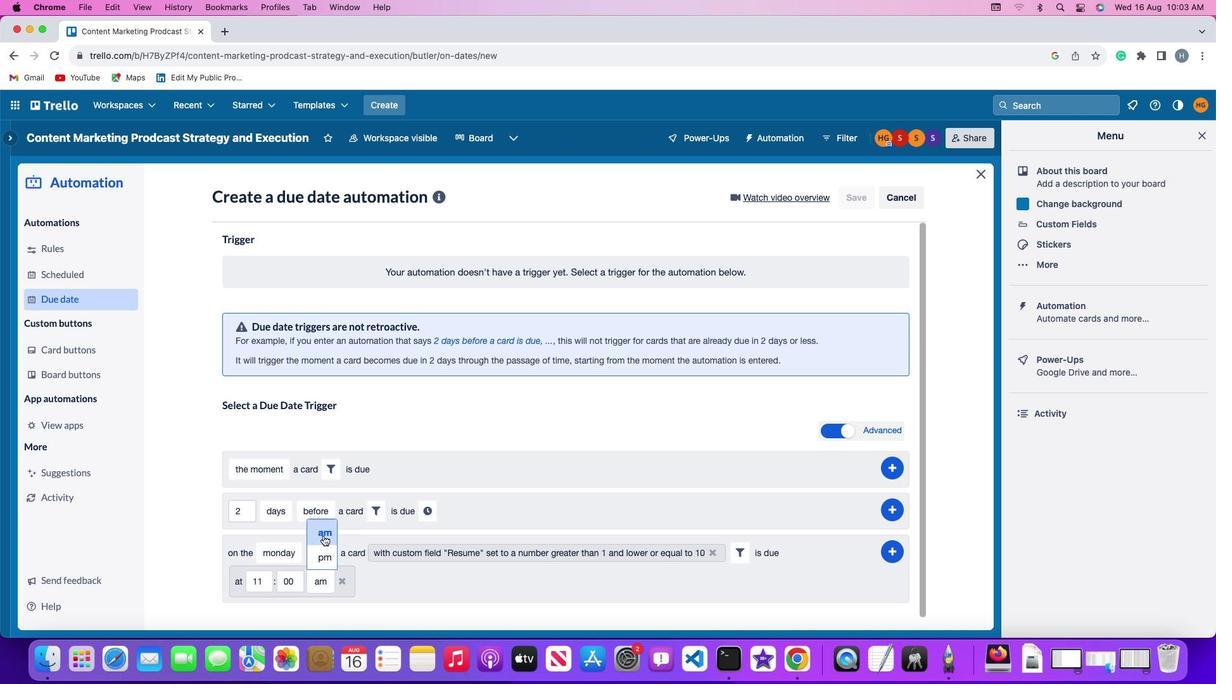 
Action: Mouse moved to (896, 548)
Screenshot: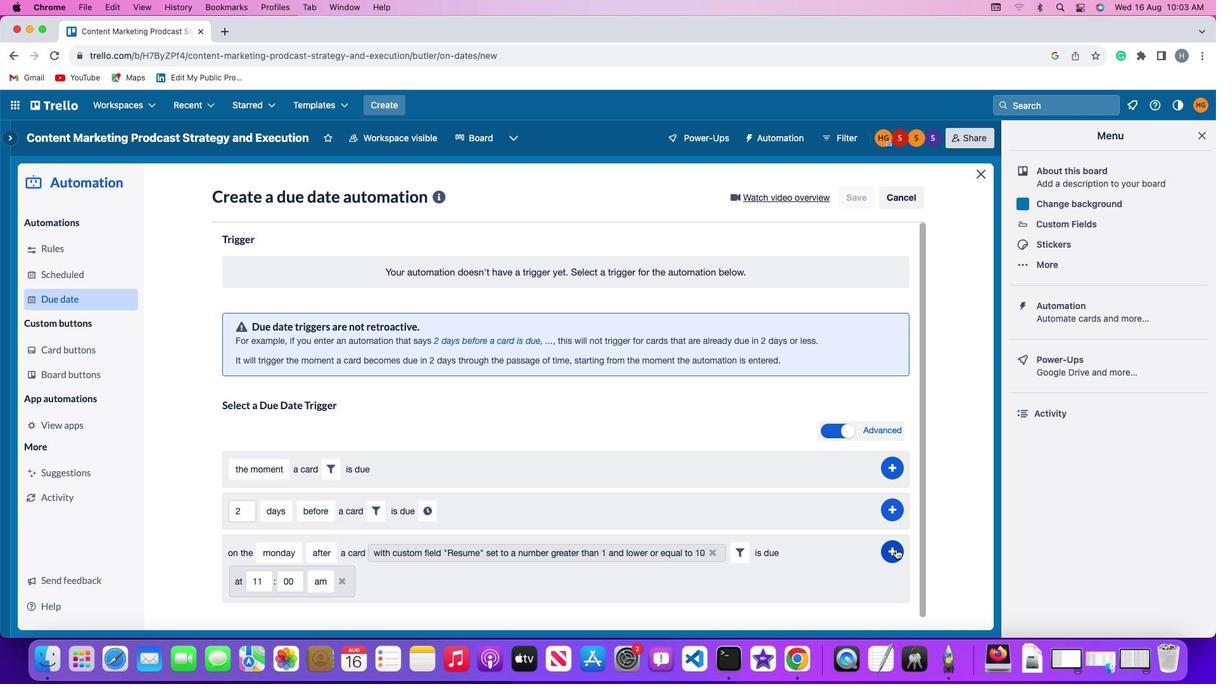 
Action: Mouse pressed left at (896, 548)
Screenshot: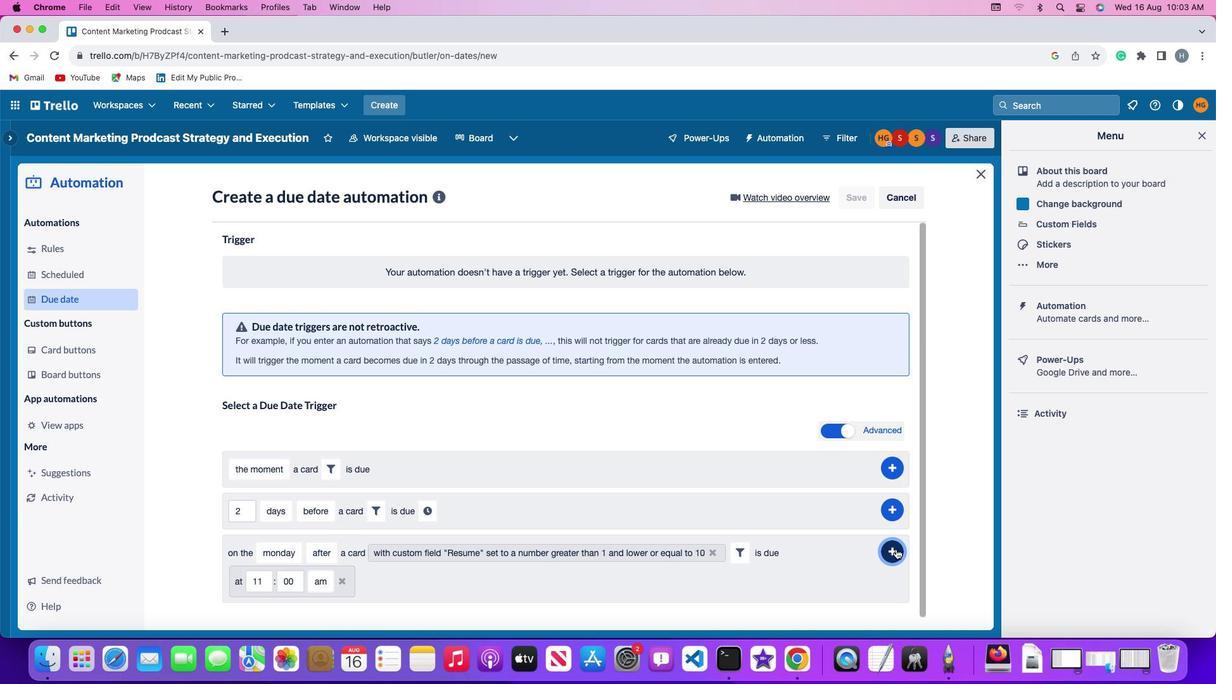 
Action: Mouse moved to (937, 426)
Screenshot: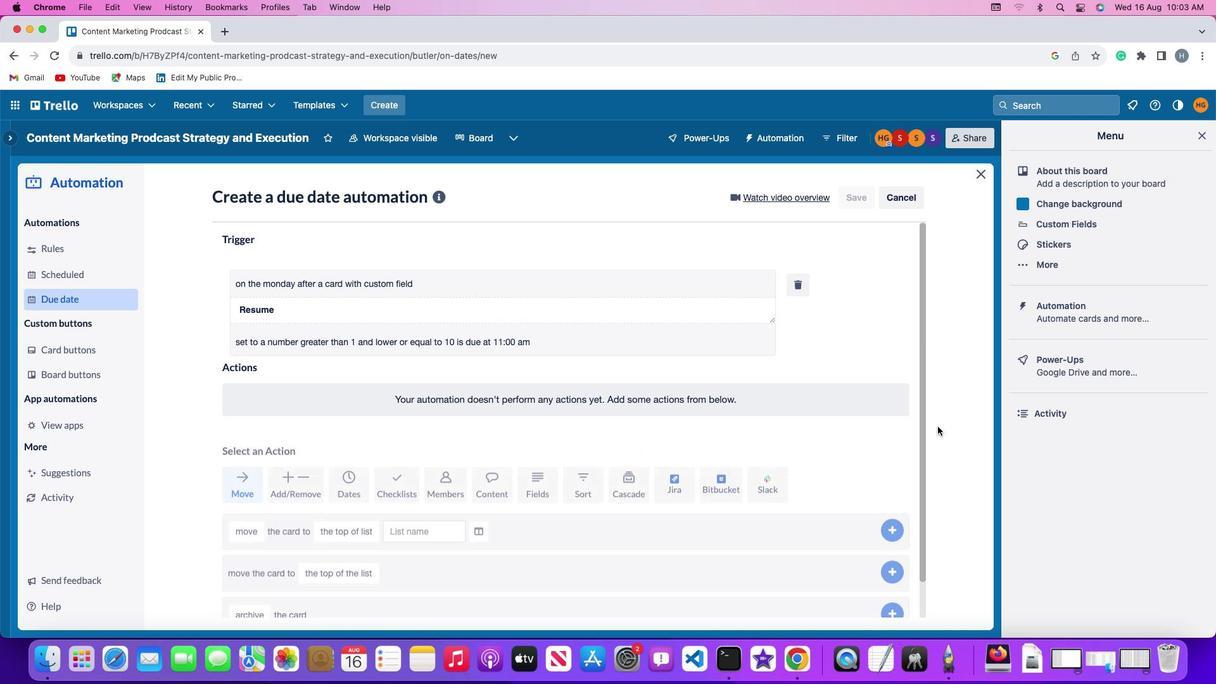 
